 Task: Change the language on Google Flights to Marathi and then back to English (United States).
Action: Mouse moved to (433, 208)
Screenshot: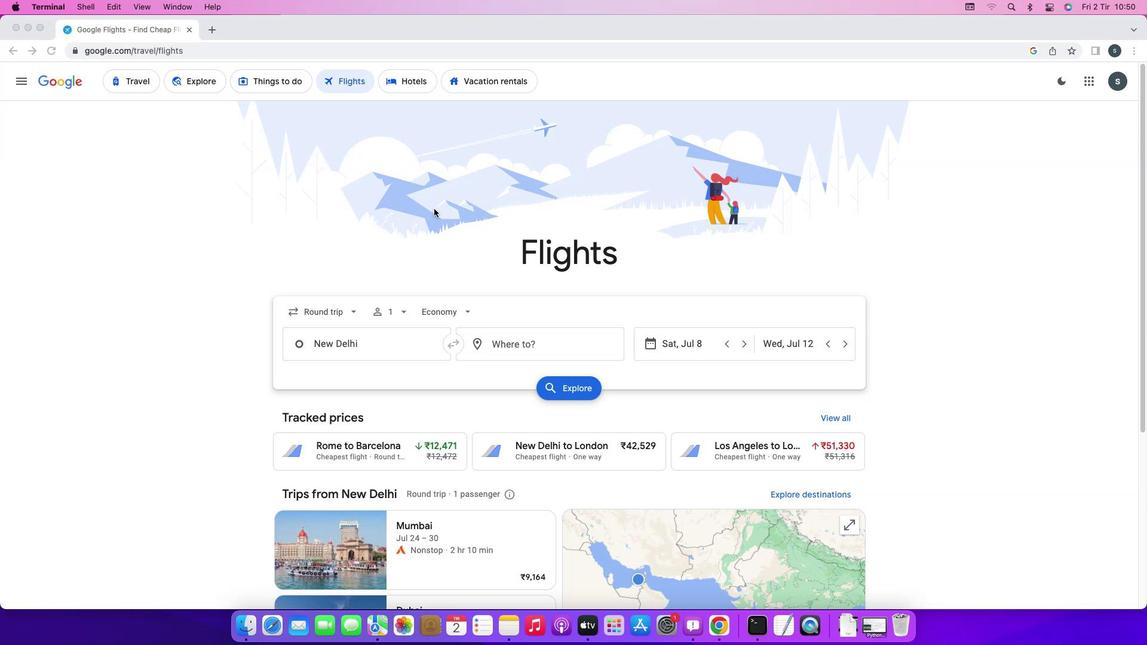
Action: Mouse pressed left at (433, 208)
Screenshot: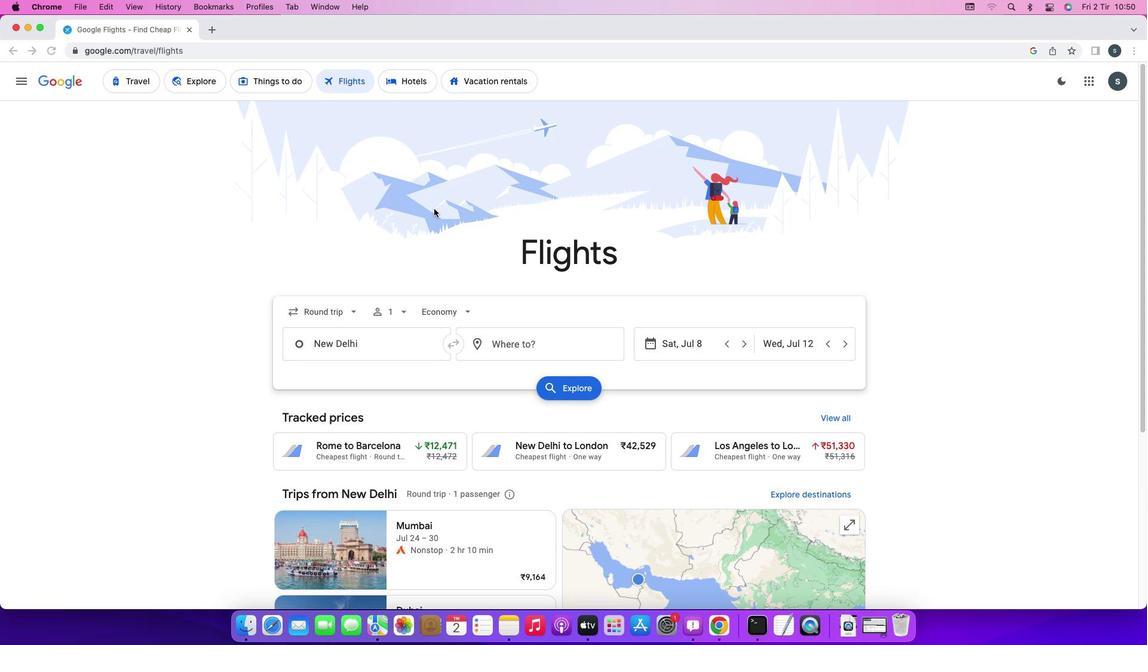 
Action: Mouse moved to (441, 269)
Screenshot: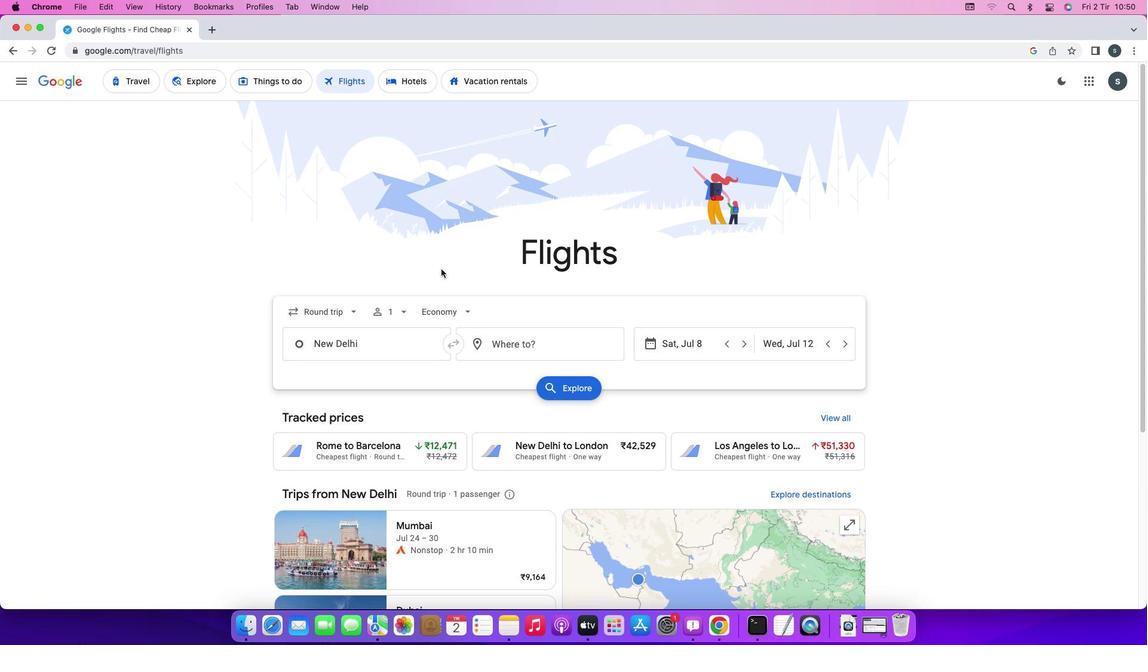 
Action: Mouse scrolled (441, 269) with delta (0, 0)
Screenshot: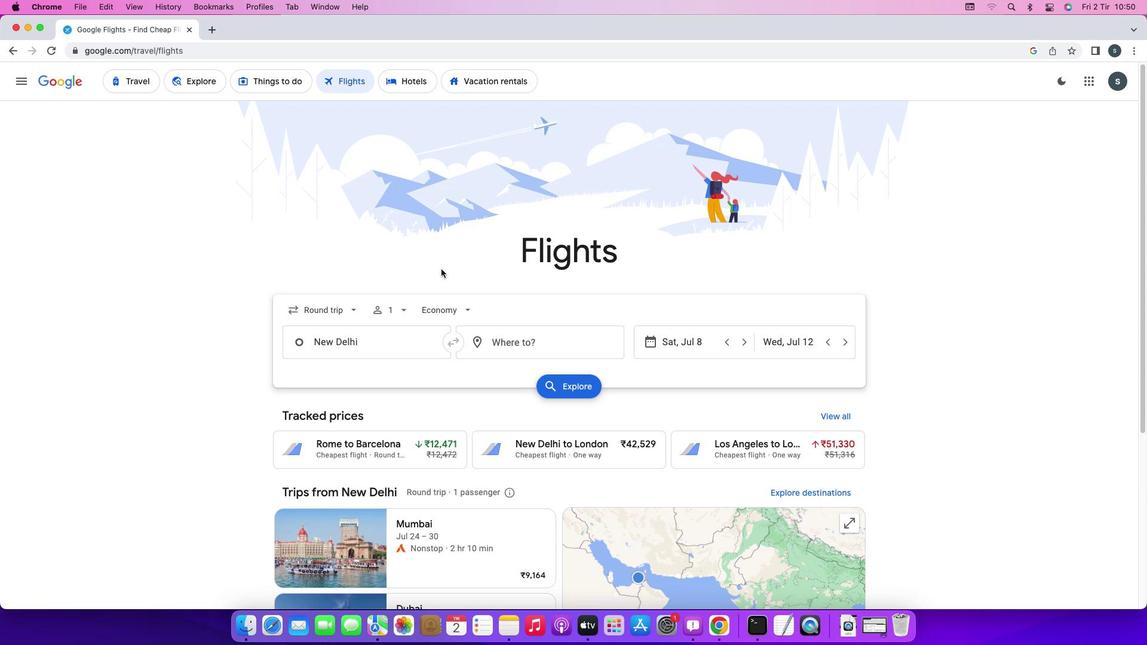 
Action: Mouse scrolled (441, 269) with delta (0, 0)
Screenshot: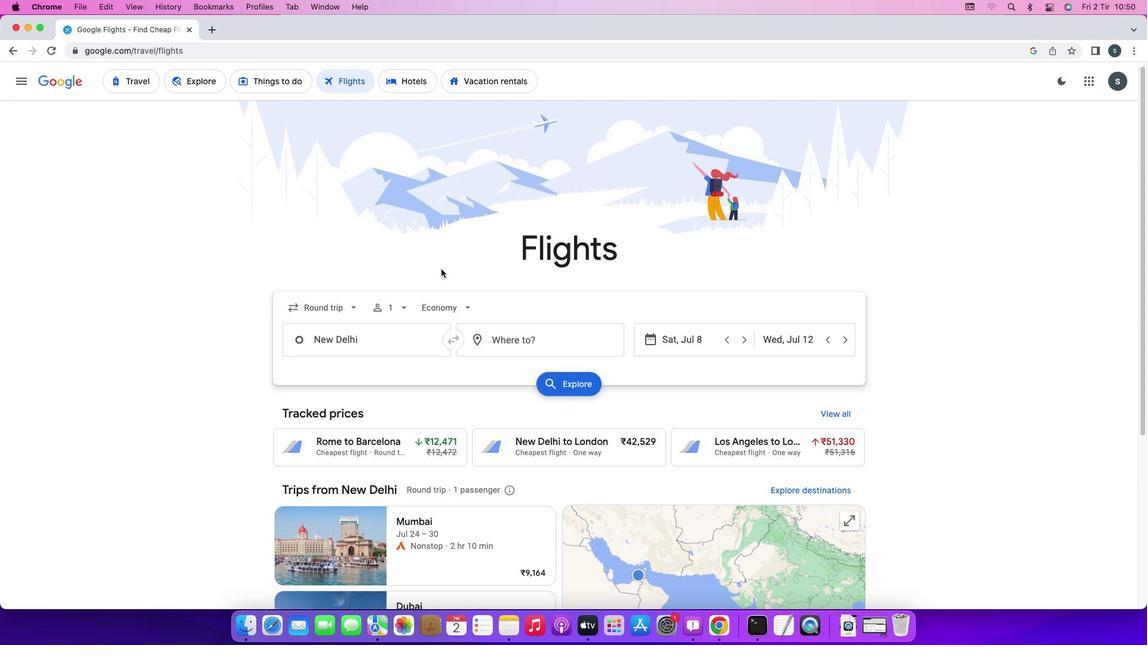
Action: Mouse scrolled (441, 269) with delta (0, -1)
Screenshot: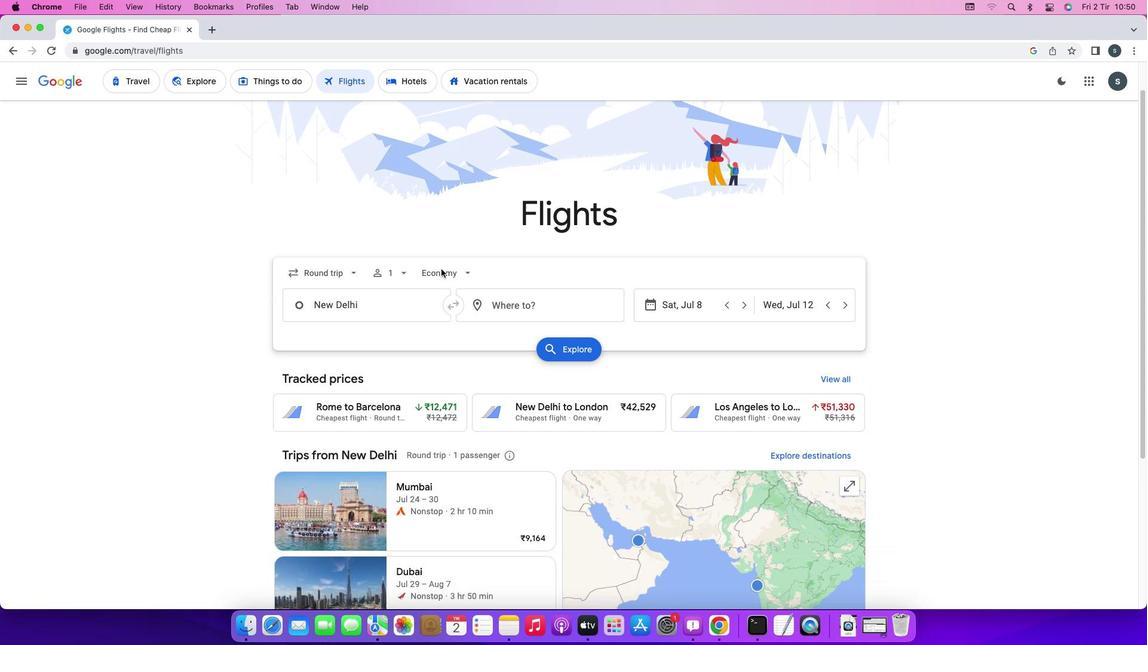 
Action: Mouse scrolled (441, 269) with delta (0, -2)
Screenshot: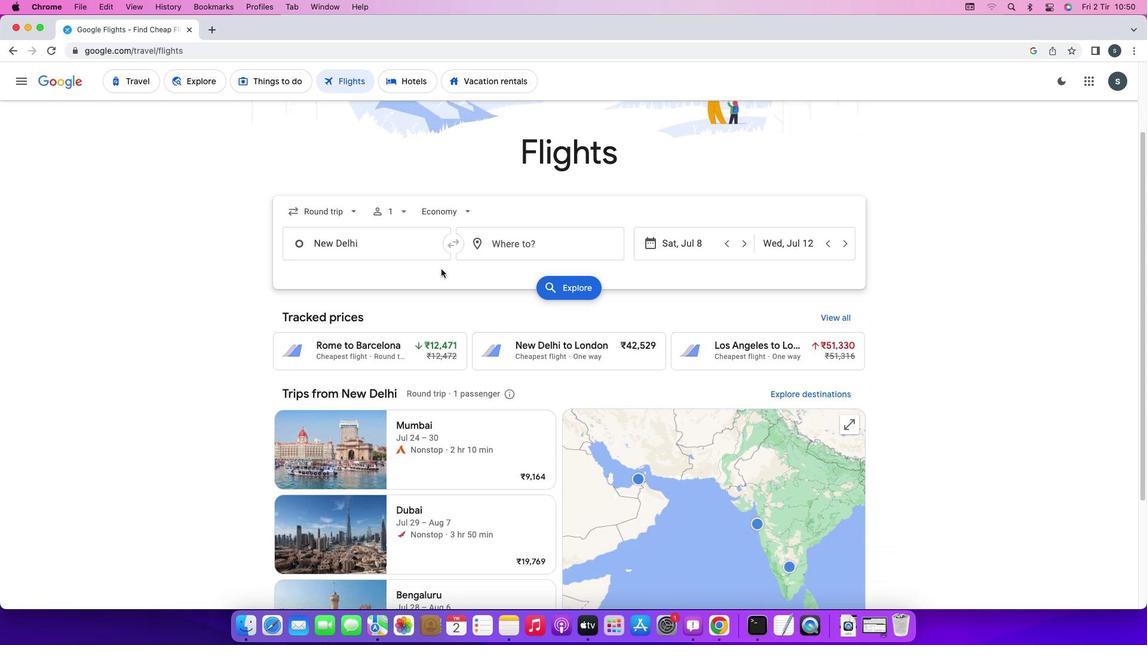 
Action: Mouse scrolled (441, 269) with delta (0, 0)
Screenshot: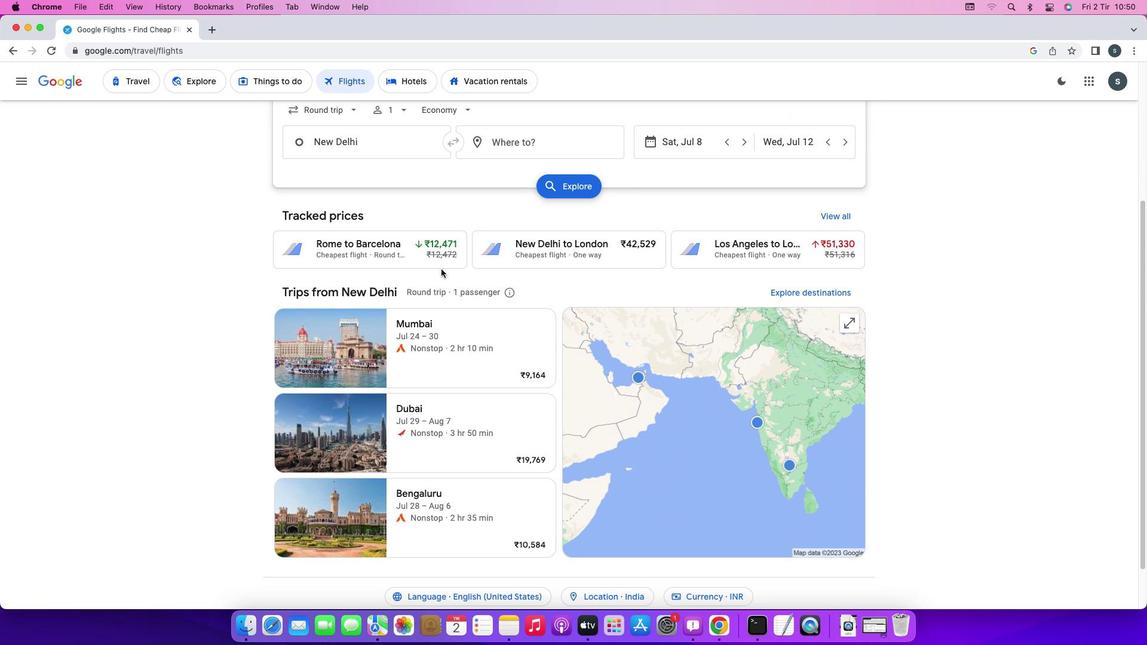 
Action: Mouse scrolled (441, 269) with delta (0, 0)
Screenshot: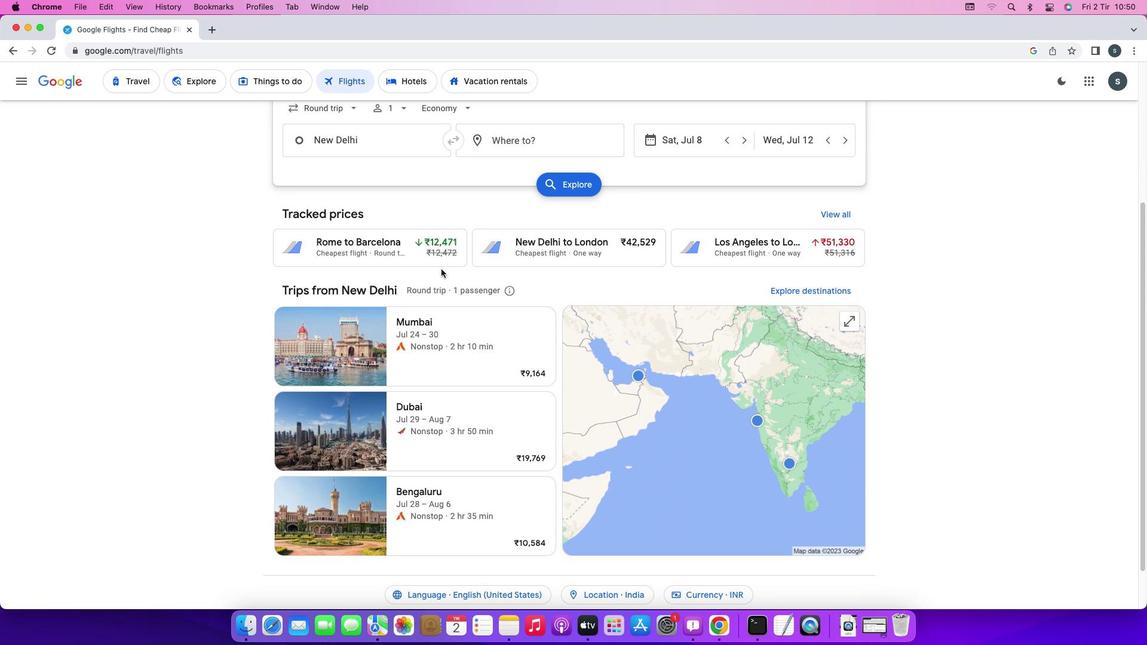 
Action: Mouse scrolled (441, 269) with delta (0, -1)
Screenshot: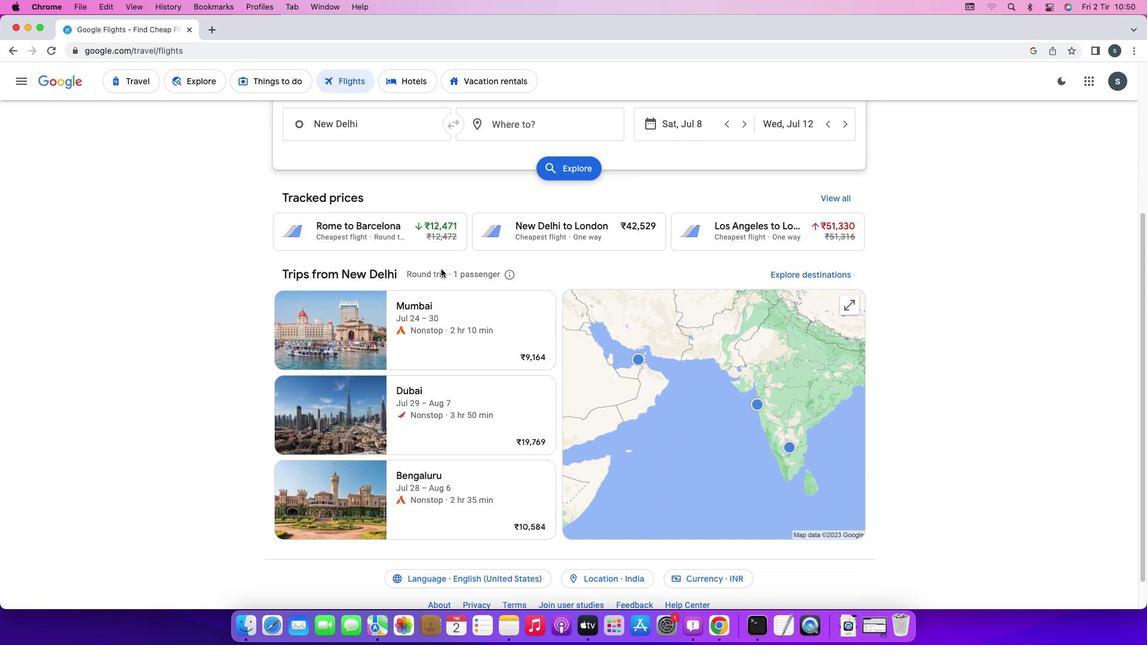 
Action: Mouse scrolled (441, 269) with delta (0, -1)
Screenshot: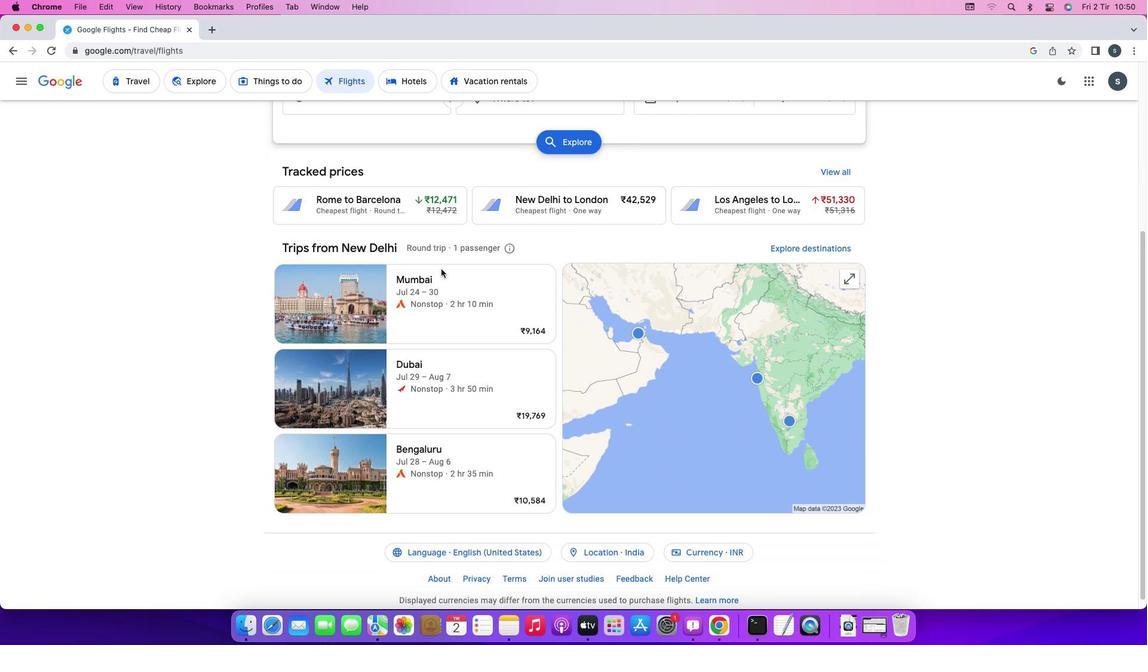 
Action: Mouse moved to (439, 542)
Screenshot: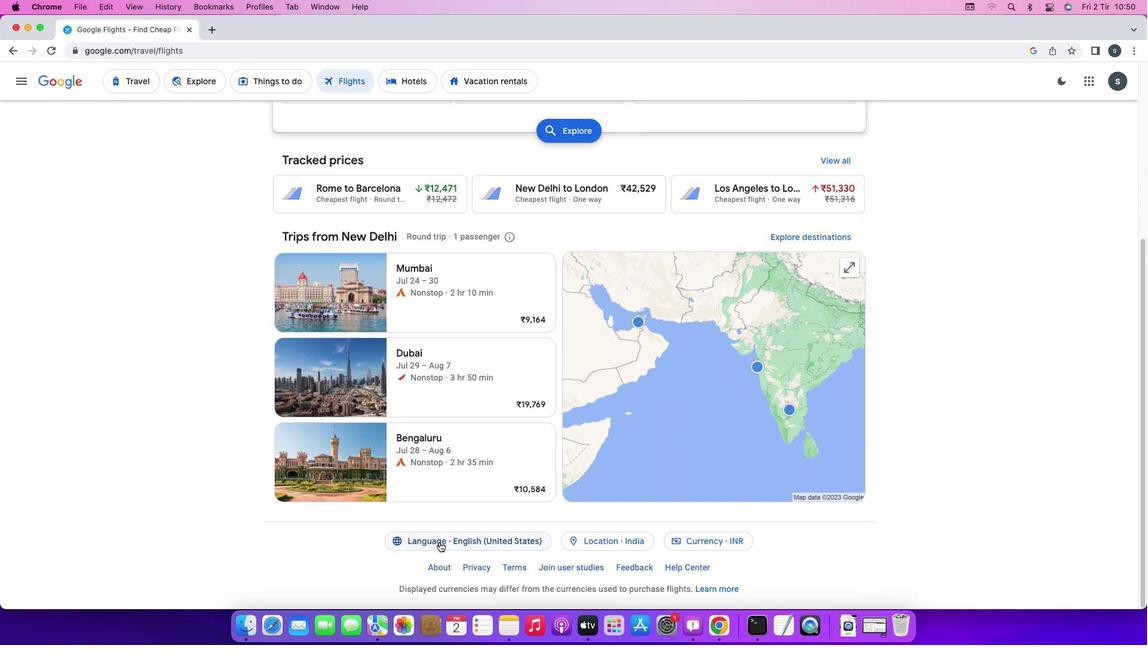 
Action: Mouse pressed left at (439, 542)
Screenshot: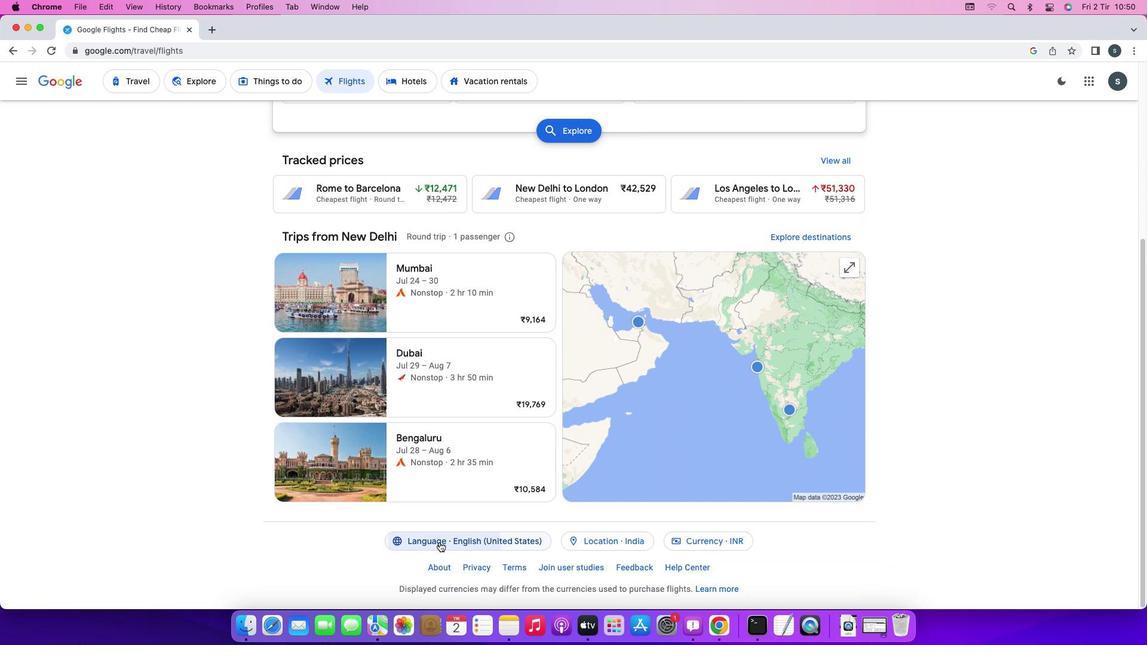 
Action: Mouse moved to (572, 401)
Screenshot: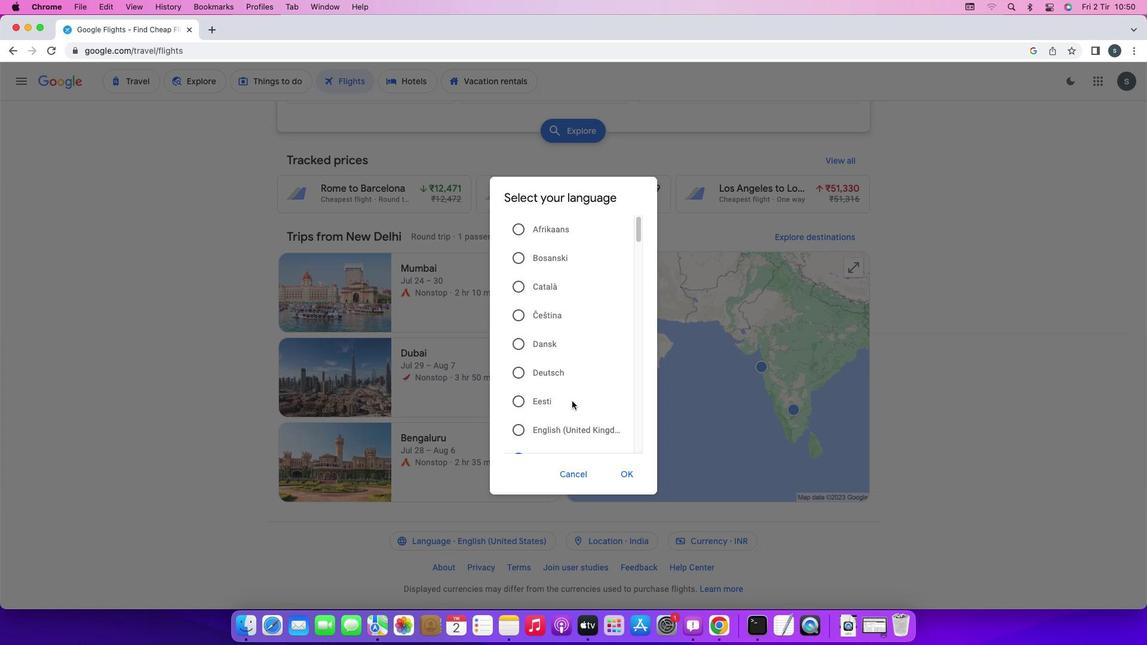 
Action: Mouse scrolled (572, 401) with delta (0, 0)
Screenshot: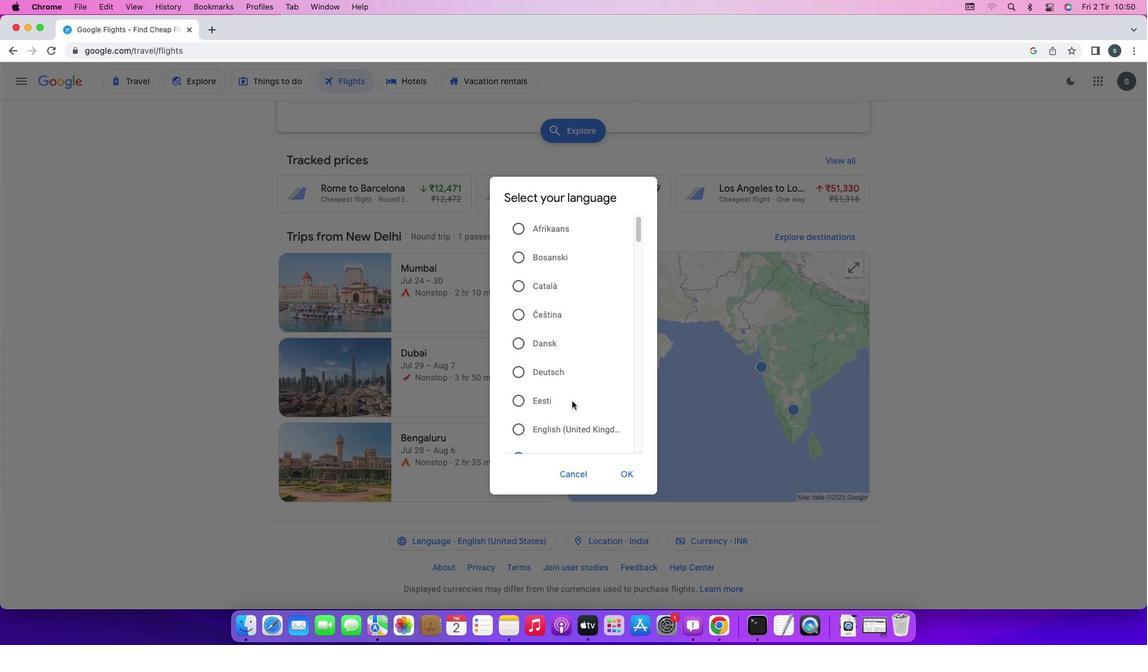 
Action: Mouse scrolled (572, 401) with delta (0, 0)
Screenshot: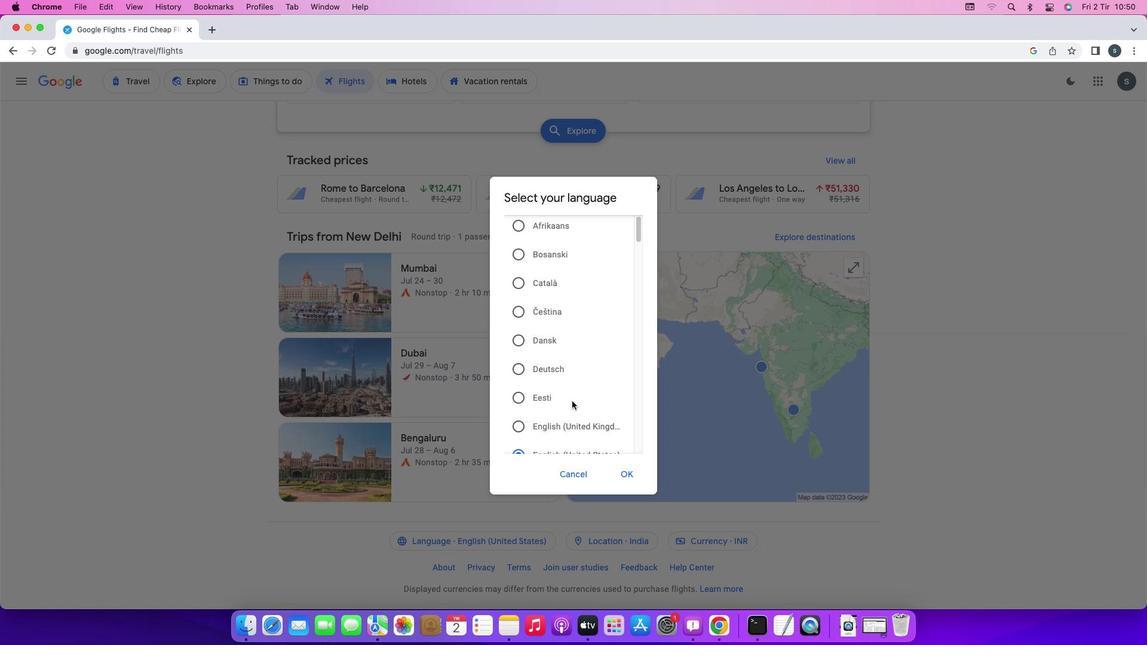 
Action: Mouse scrolled (572, 401) with delta (0, -1)
Screenshot: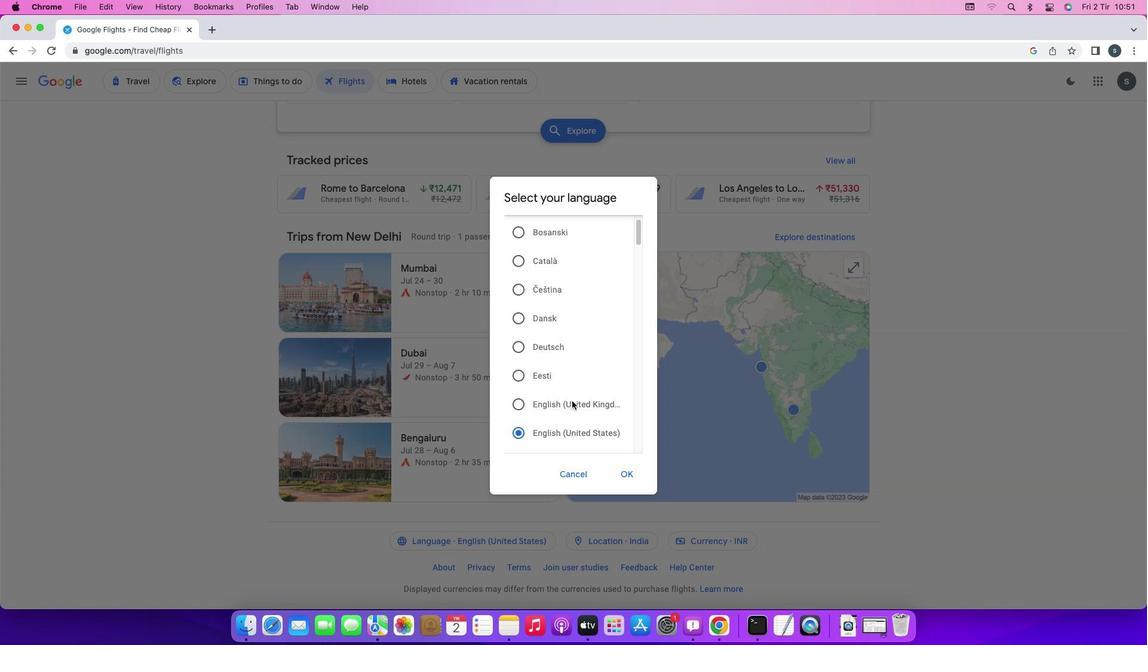 
Action: Mouse scrolled (572, 401) with delta (0, -1)
Screenshot: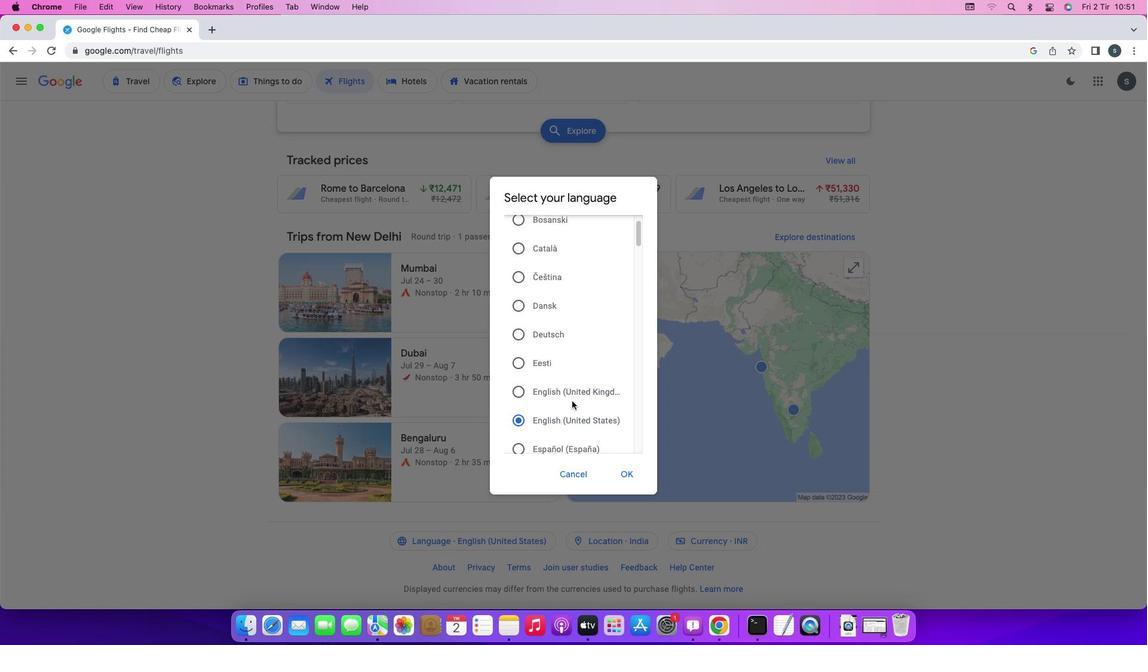 
Action: Mouse scrolled (572, 401) with delta (0, 0)
Screenshot: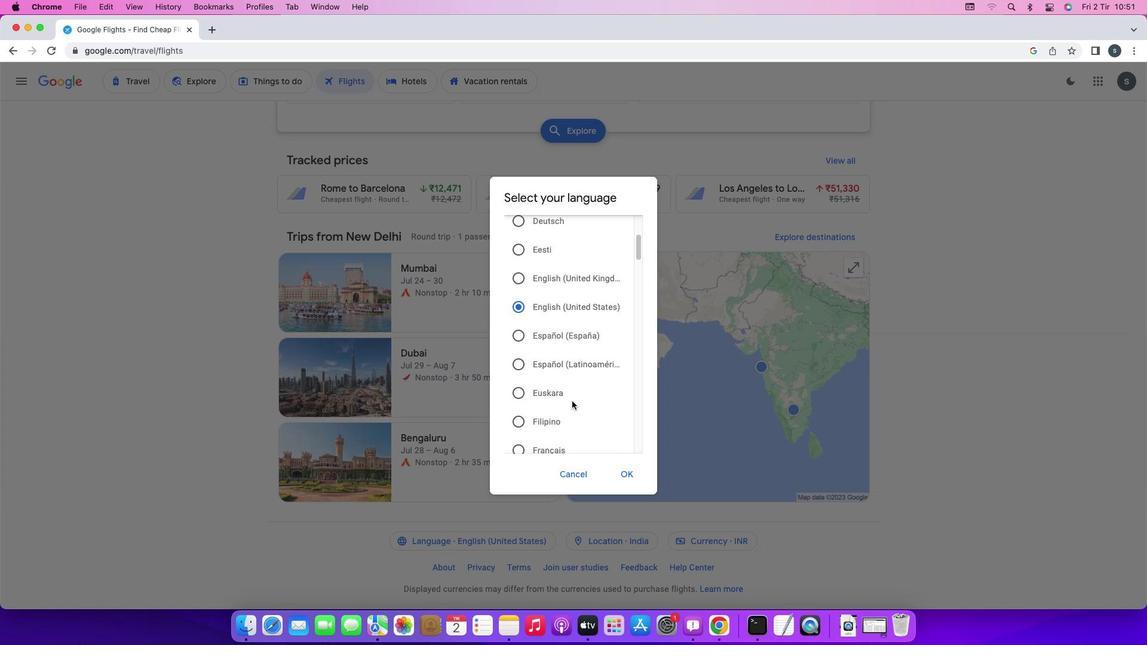 
Action: Mouse scrolled (572, 401) with delta (0, 0)
Screenshot: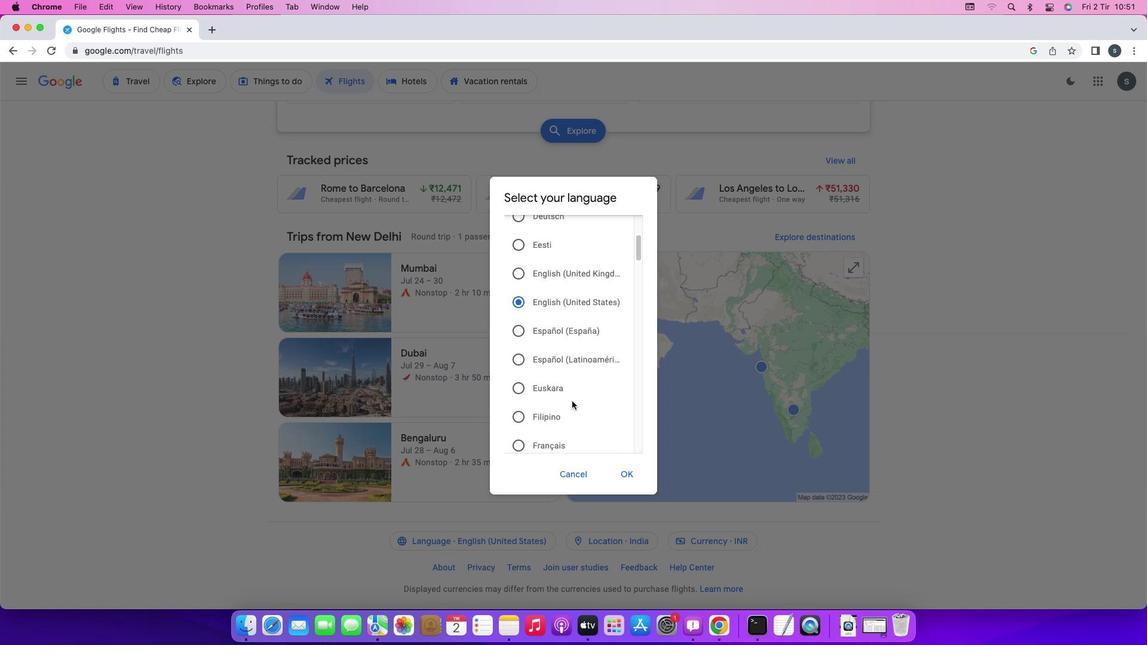 
Action: Mouse scrolled (572, 401) with delta (0, -1)
Screenshot: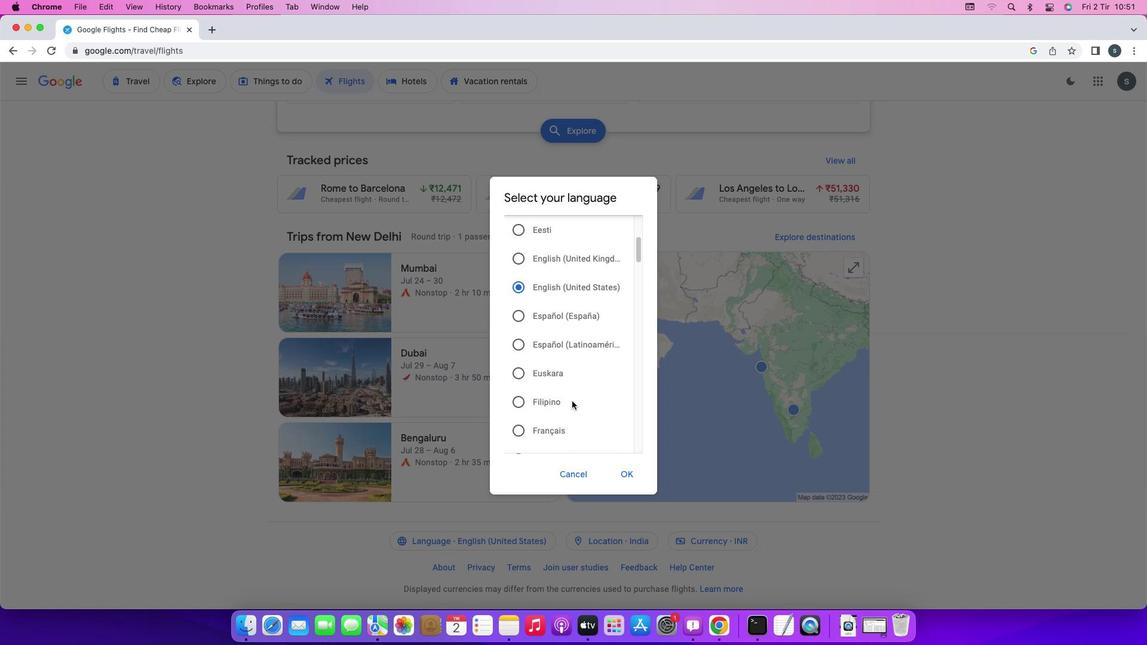 
Action: Mouse scrolled (572, 401) with delta (0, 0)
Screenshot: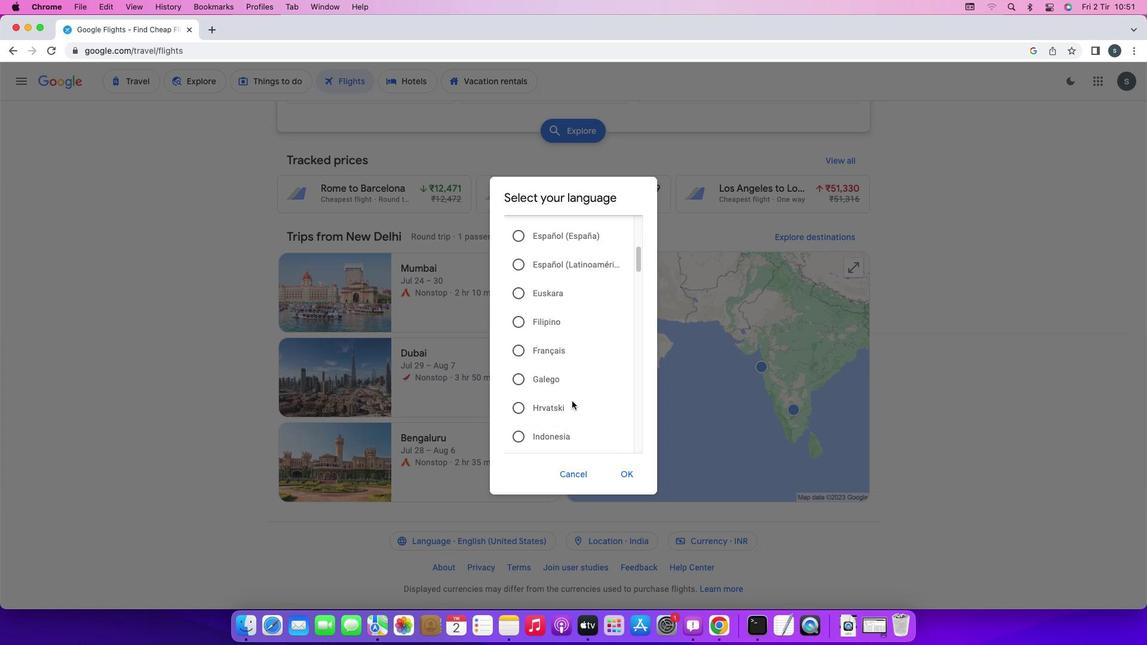 
Action: Mouse scrolled (572, 401) with delta (0, 0)
Screenshot: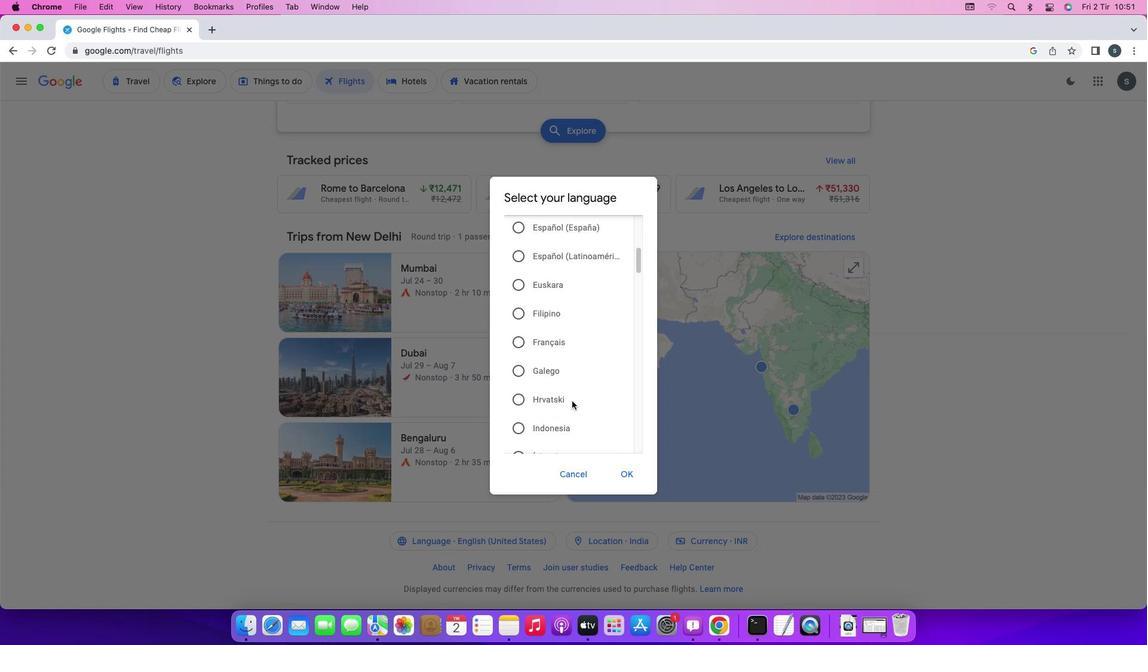 
Action: Mouse scrolled (572, 401) with delta (0, -1)
Screenshot: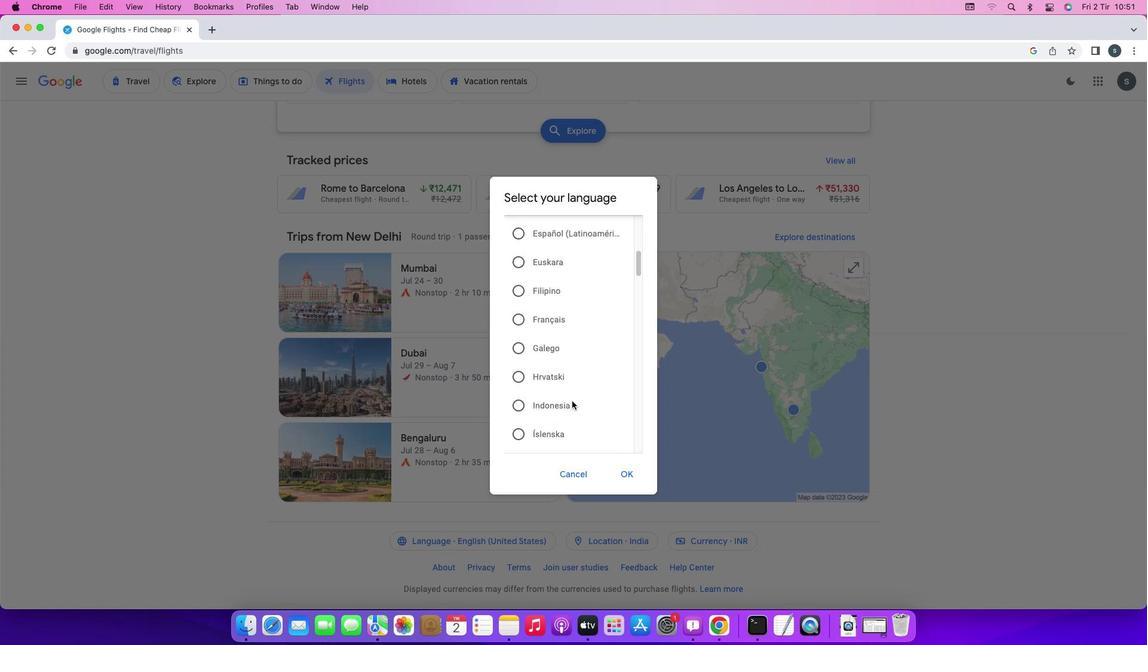 
Action: Mouse scrolled (572, 401) with delta (0, -2)
Screenshot: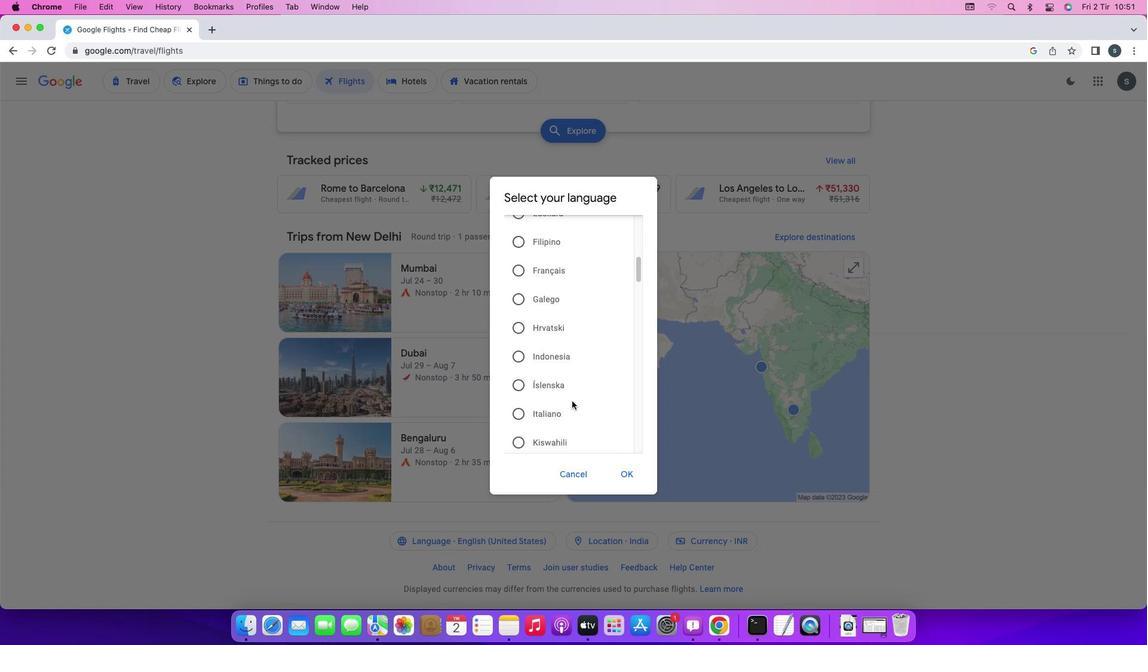 
Action: Mouse scrolled (572, 401) with delta (0, 0)
Screenshot: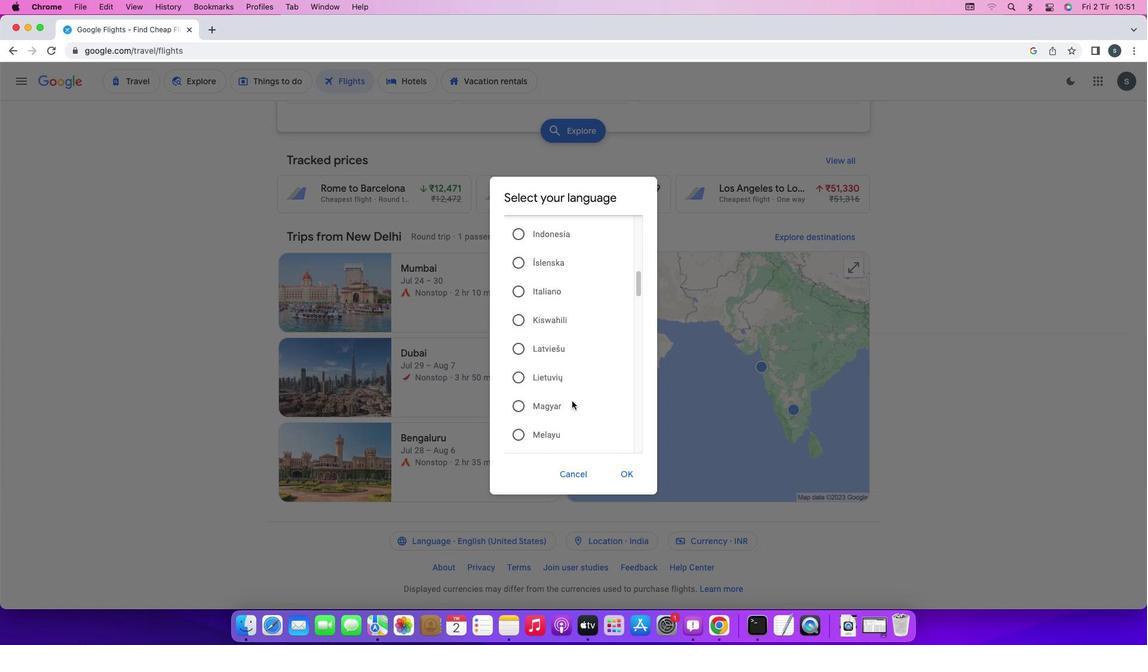 
Action: Mouse scrolled (572, 401) with delta (0, 0)
Screenshot: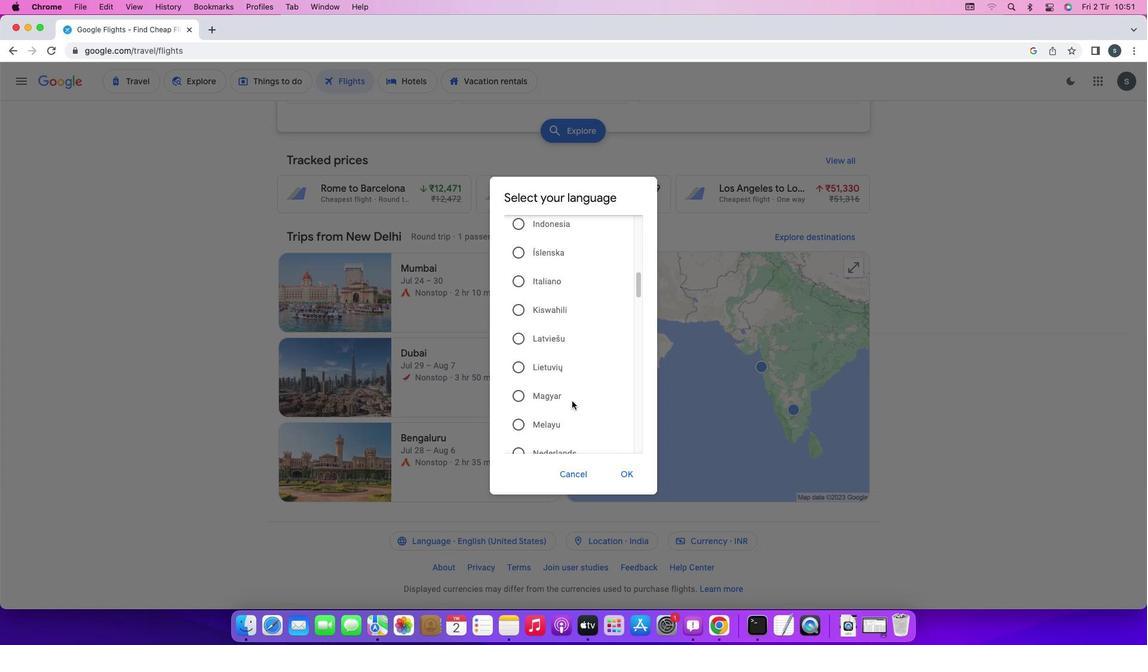 
Action: Mouse scrolled (572, 401) with delta (0, -1)
Screenshot: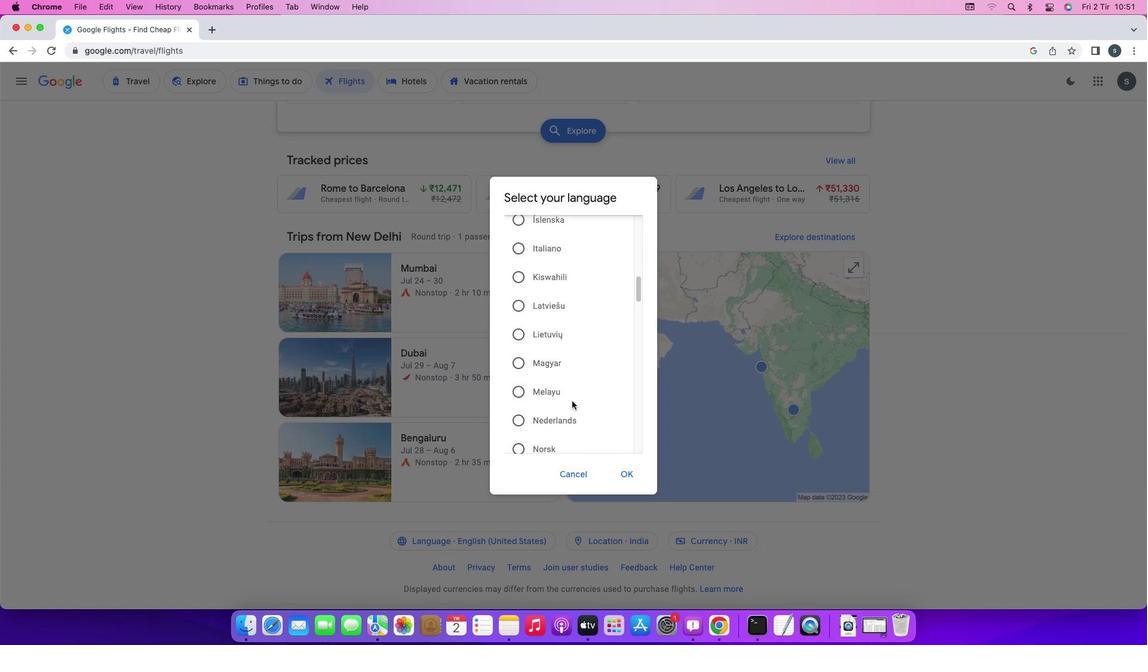 
Action: Mouse scrolled (572, 401) with delta (0, -2)
Screenshot: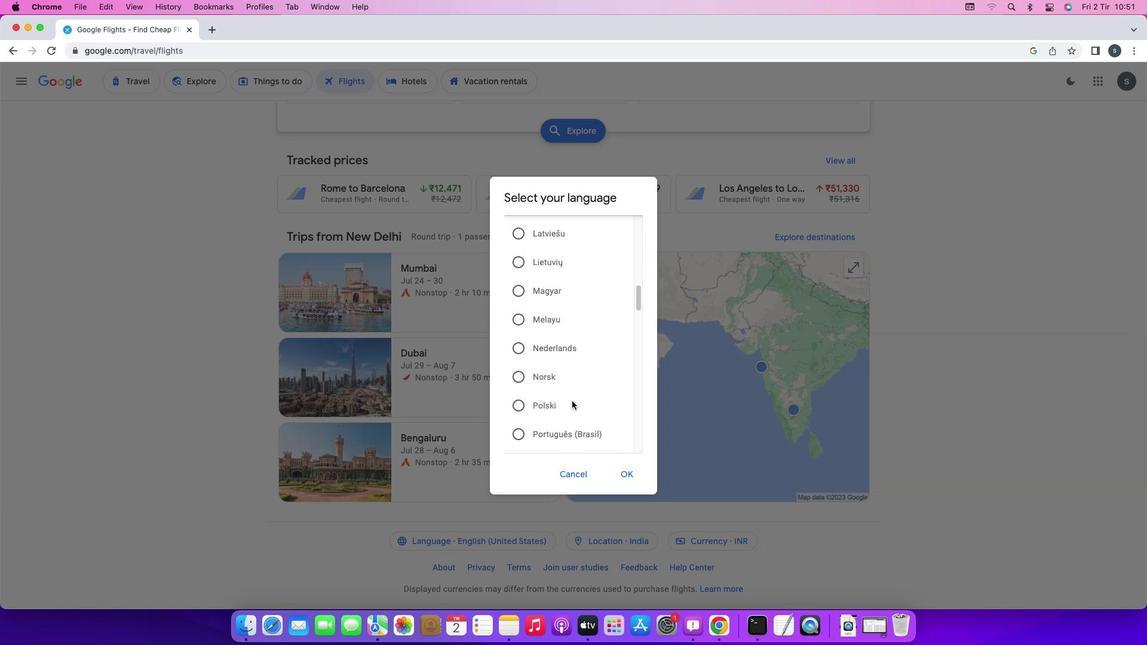 
Action: Mouse scrolled (572, 401) with delta (0, 0)
Screenshot: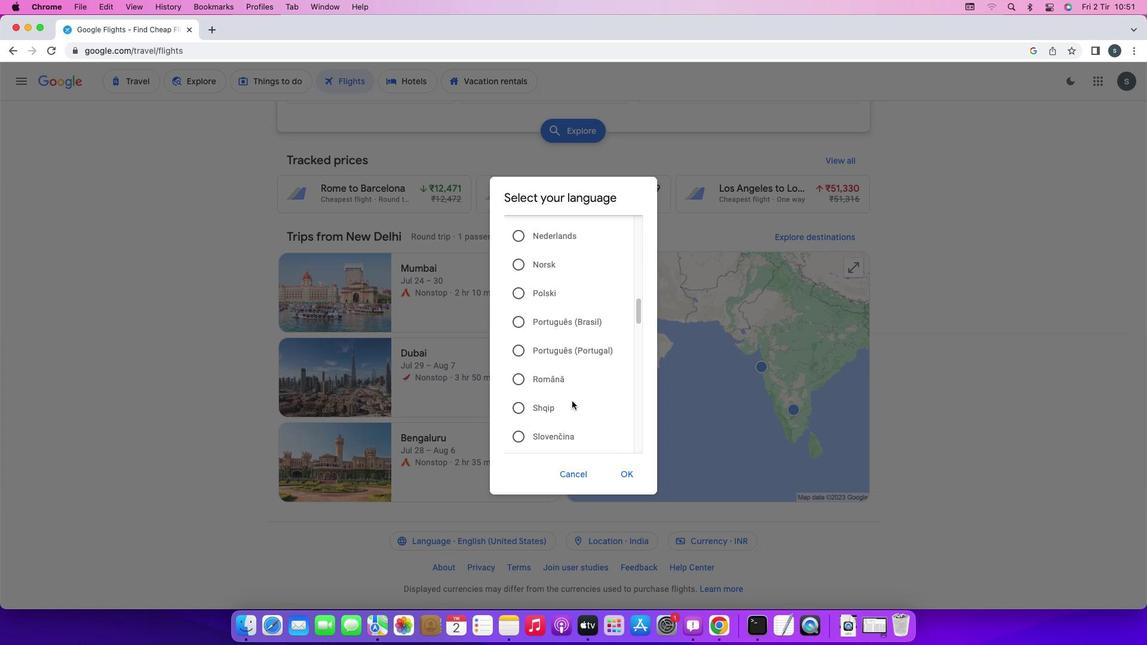 
Action: Mouse scrolled (572, 401) with delta (0, 0)
Screenshot: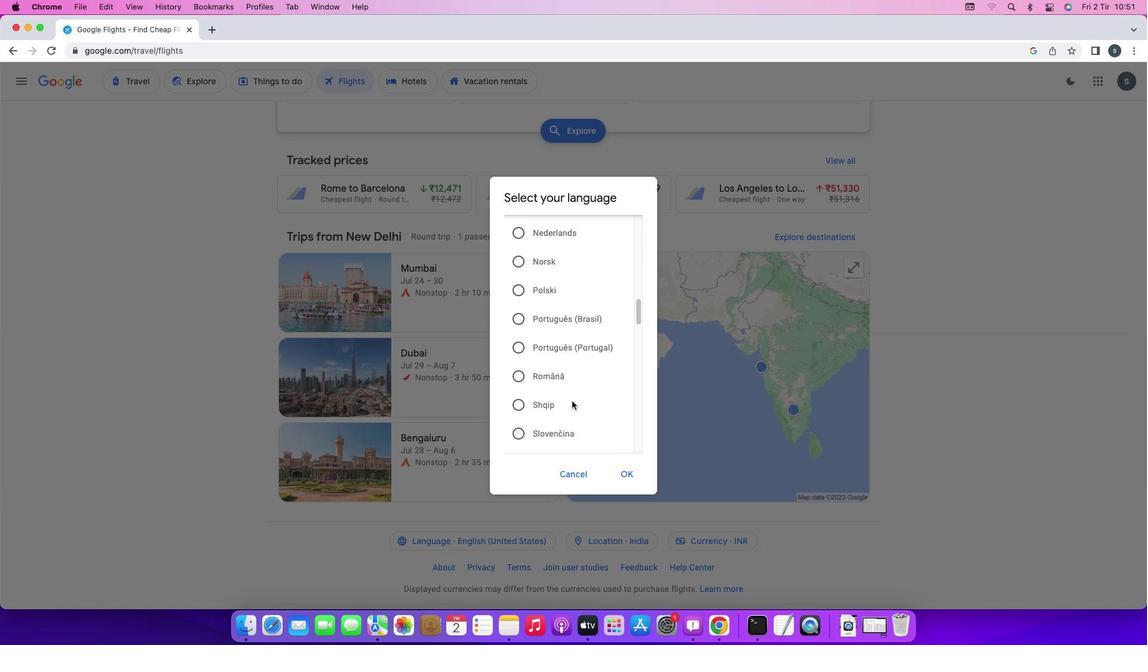 
Action: Mouse scrolled (572, 401) with delta (0, -1)
Screenshot: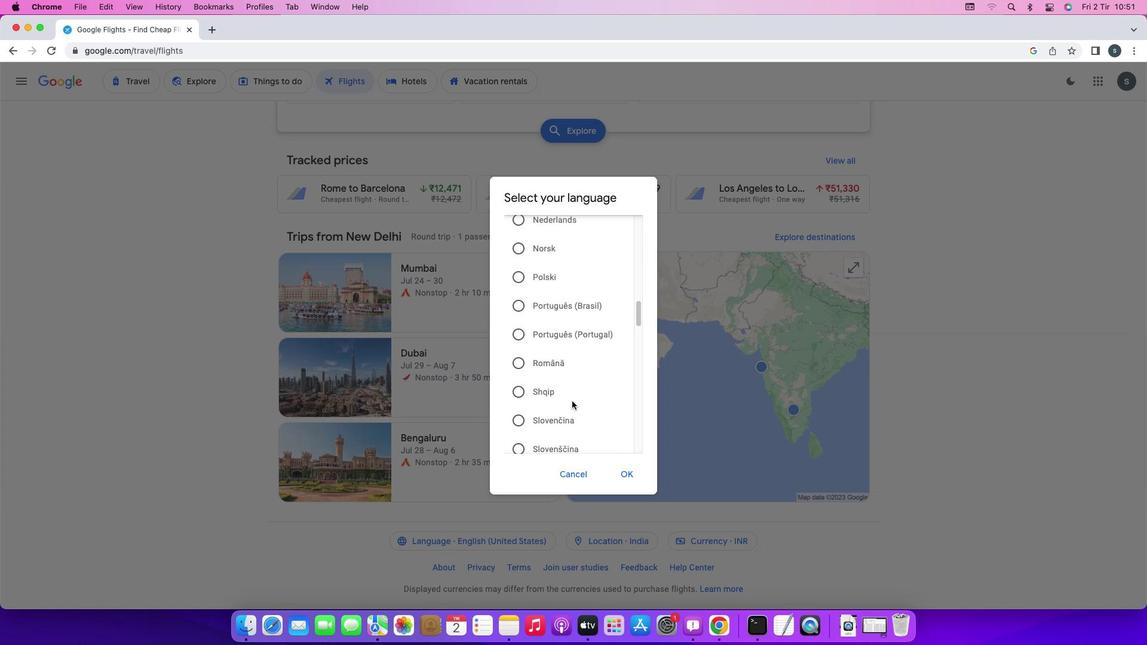 
Action: Mouse scrolled (572, 401) with delta (0, 0)
Screenshot: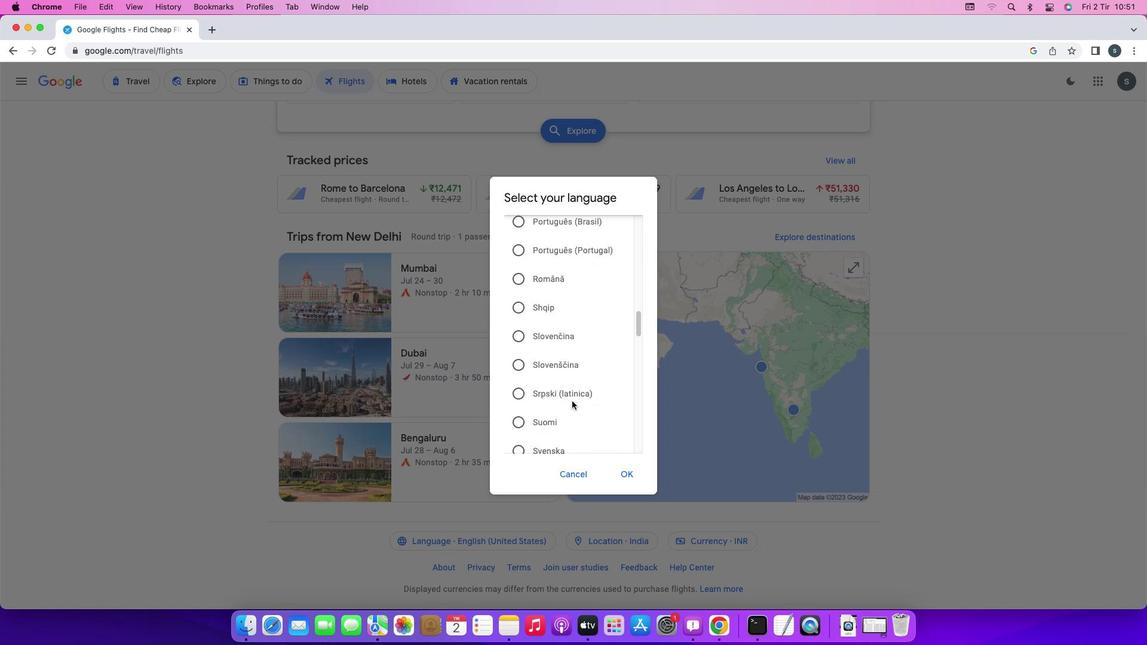 
Action: Mouse scrolled (572, 401) with delta (0, 0)
Screenshot: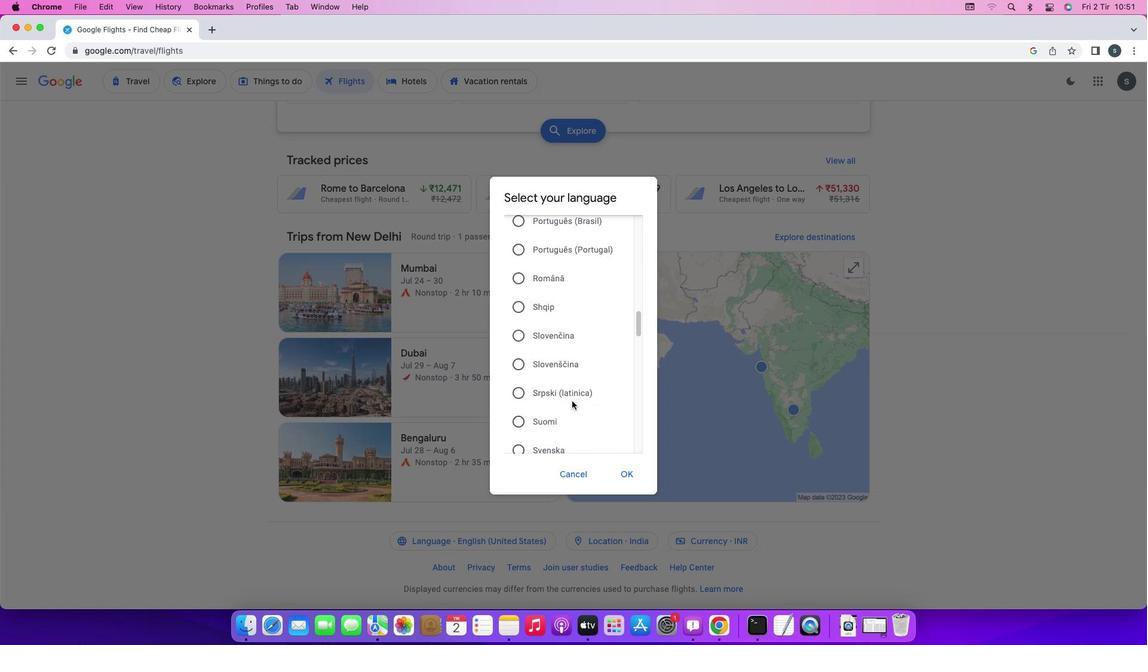 
Action: Mouse scrolled (572, 401) with delta (0, 0)
Screenshot: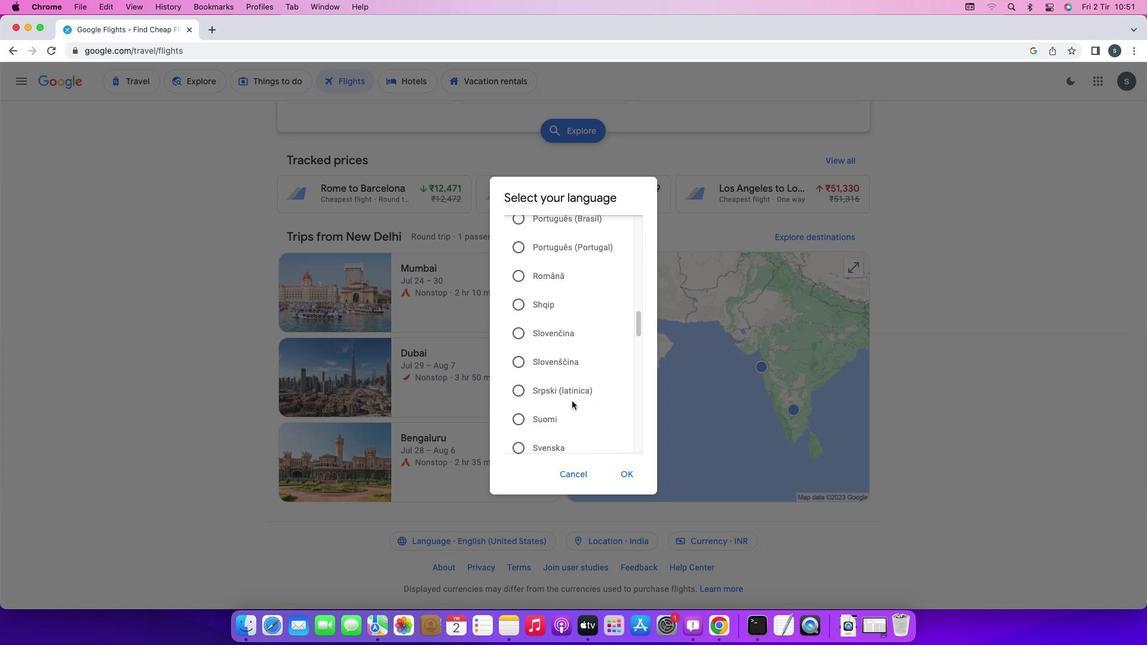 
Action: Mouse scrolled (572, 401) with delta (0, 0)
Screenshot: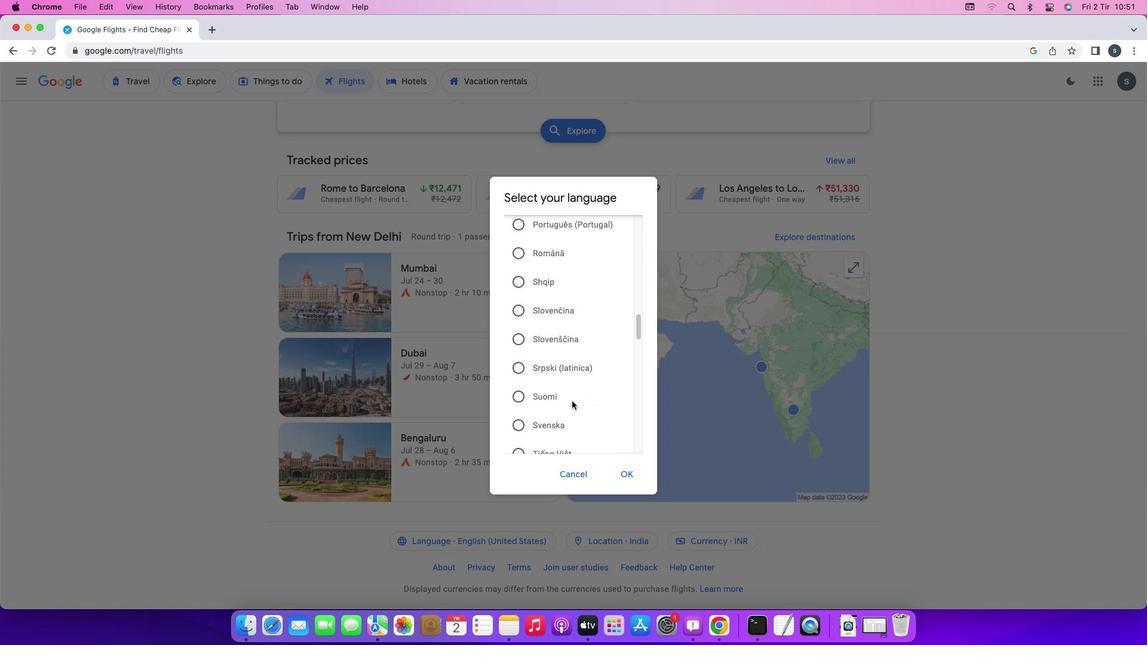 
Action: Mouse scrolled (572, 401) with delta (0, -1)
Screenshot: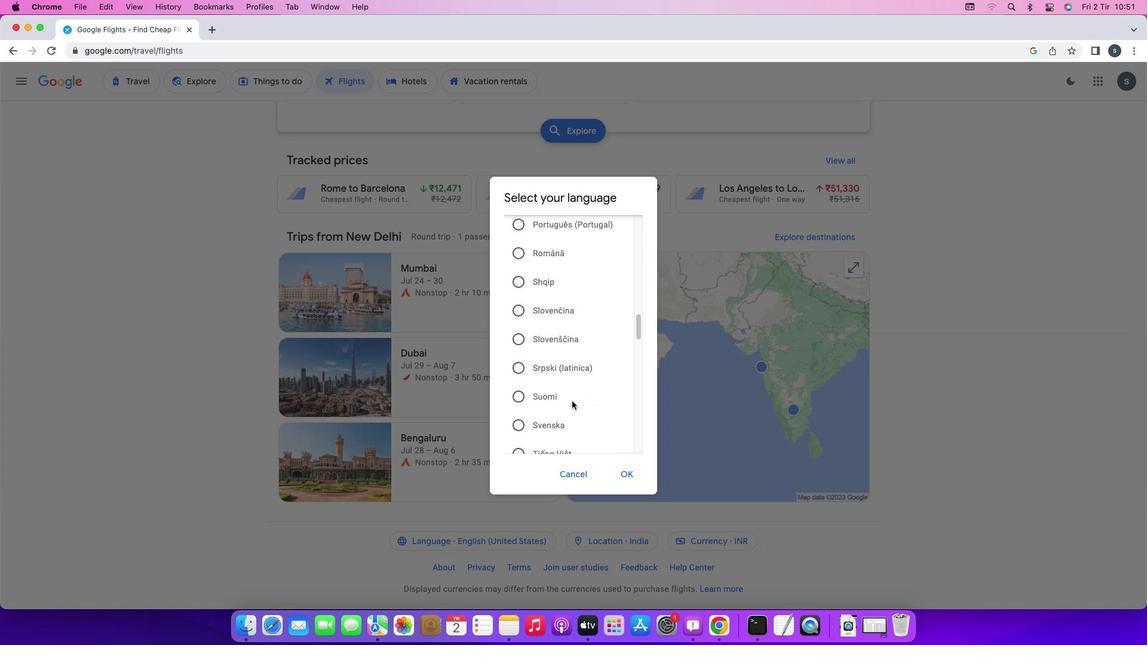 
Action: Mouse scrolled (572, 401) with delta (0, -2)
Screenshot: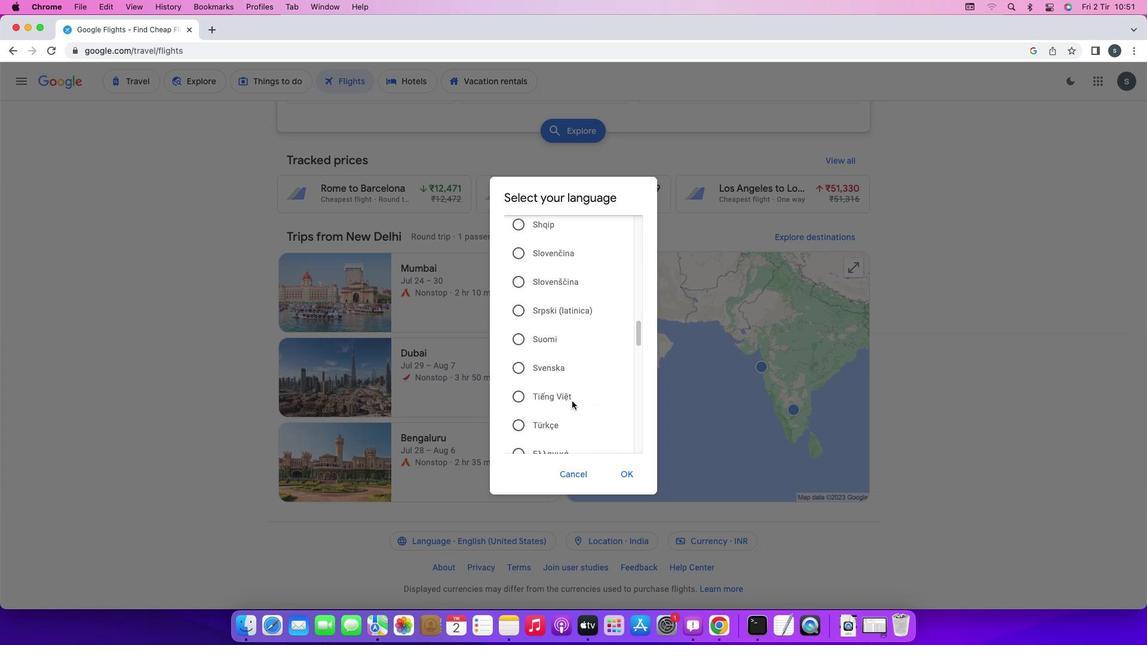 
Action: Mouse scrolled (572, 401) with delta (0, 0)
Screenshot: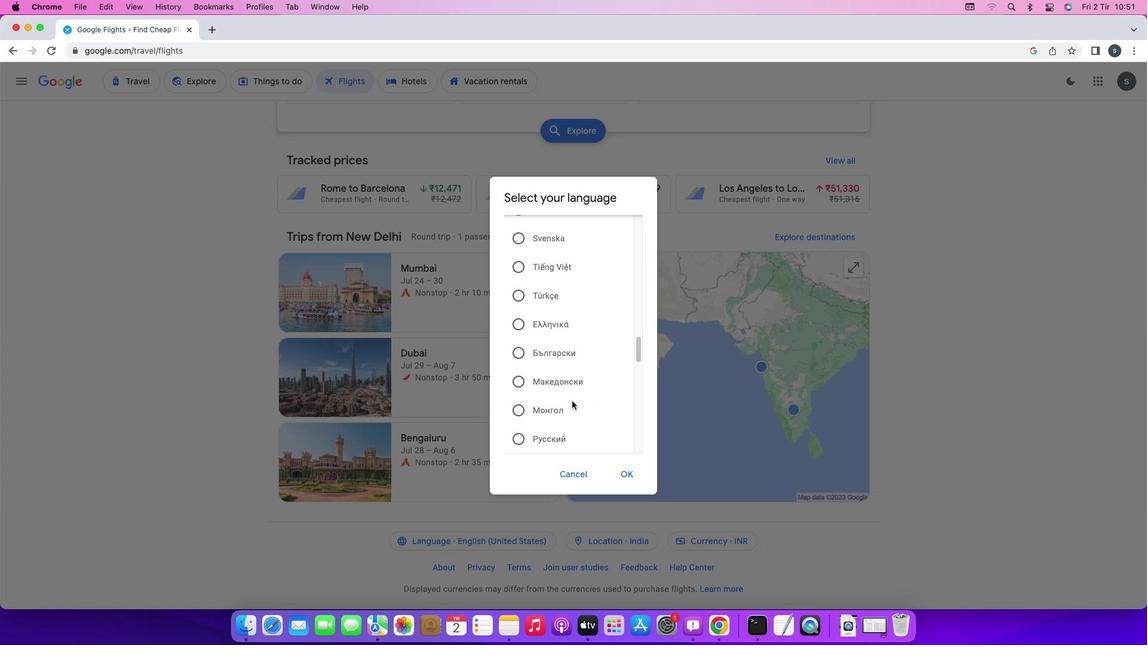
Action: Mouse scrolled (572, 401) with delta (0, 0)
Screenshot: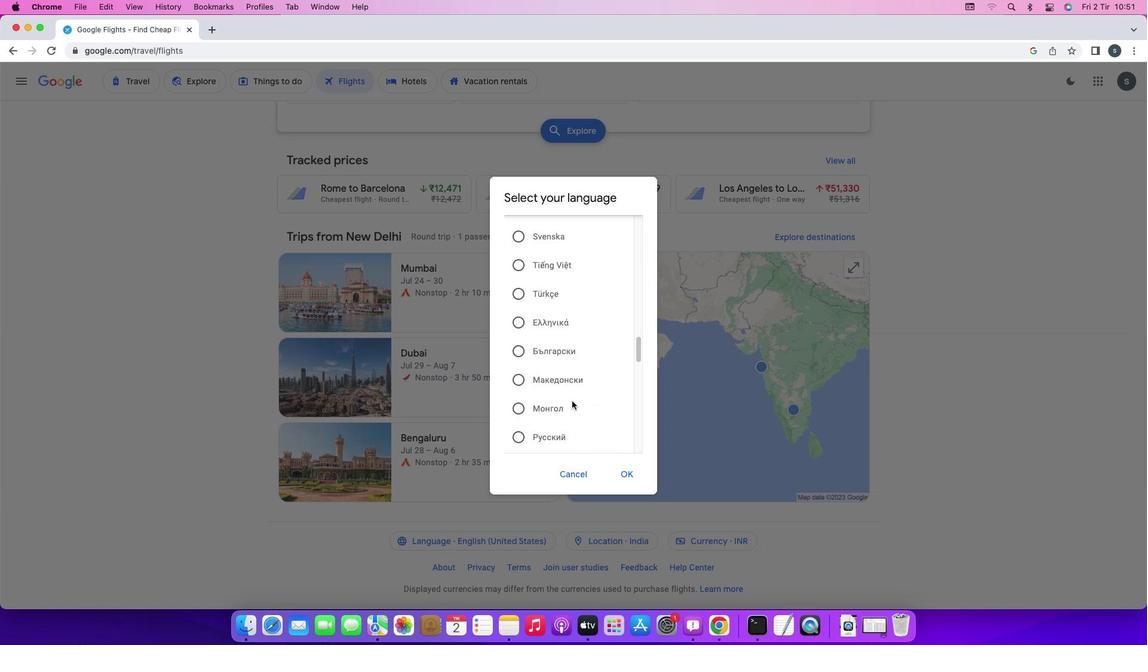 
Action: Mouse scrolled (572, 401) with delta (0, -1)
Screenshot: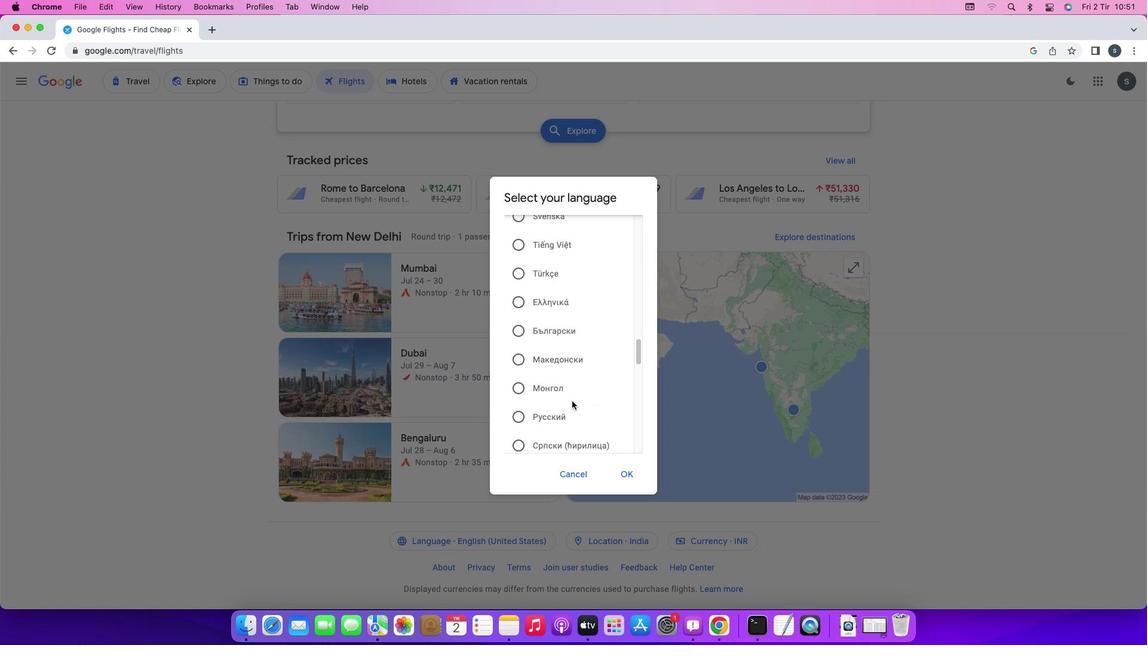 
Action: Mouse scrolled (572, 401) with delta (0, -2)
Screenshot: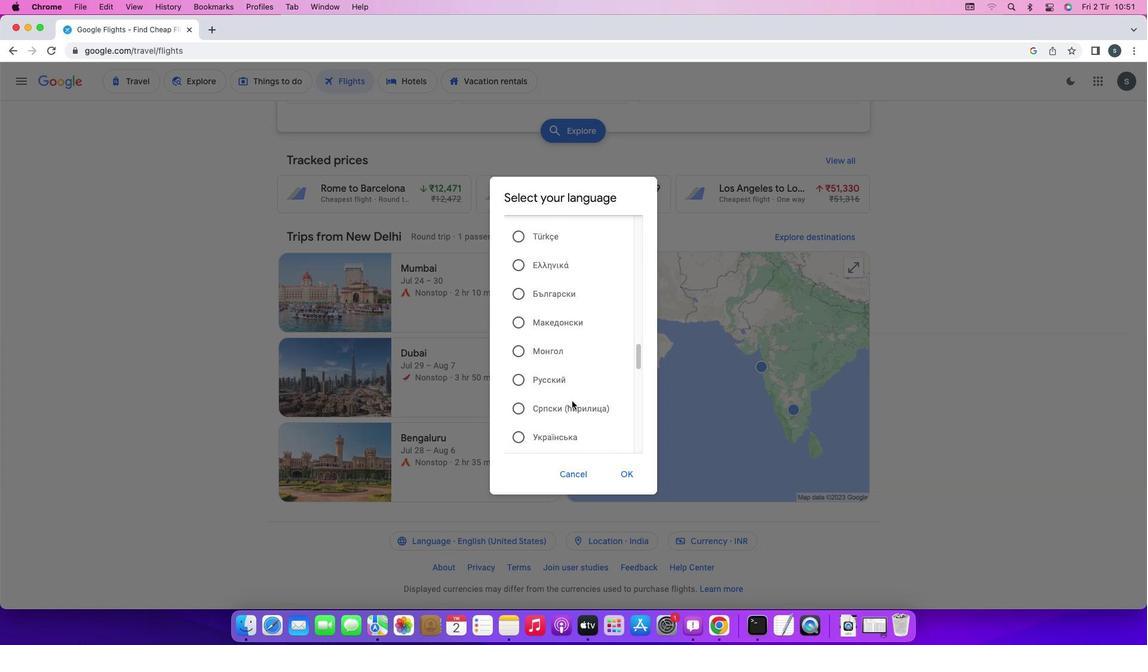 
Action: Mouse scrolled (572, 401) with delta (0, 0)
Screenshot: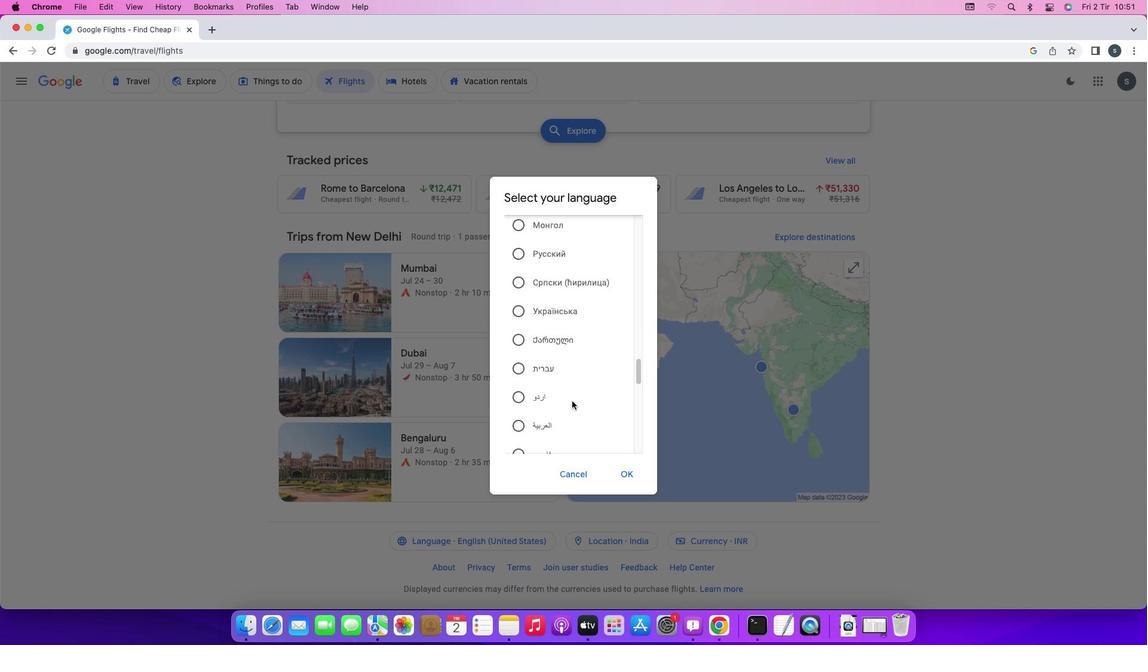 
Action: Mouse scrolled (572, 401) with delta (0, 0)
Screenshot: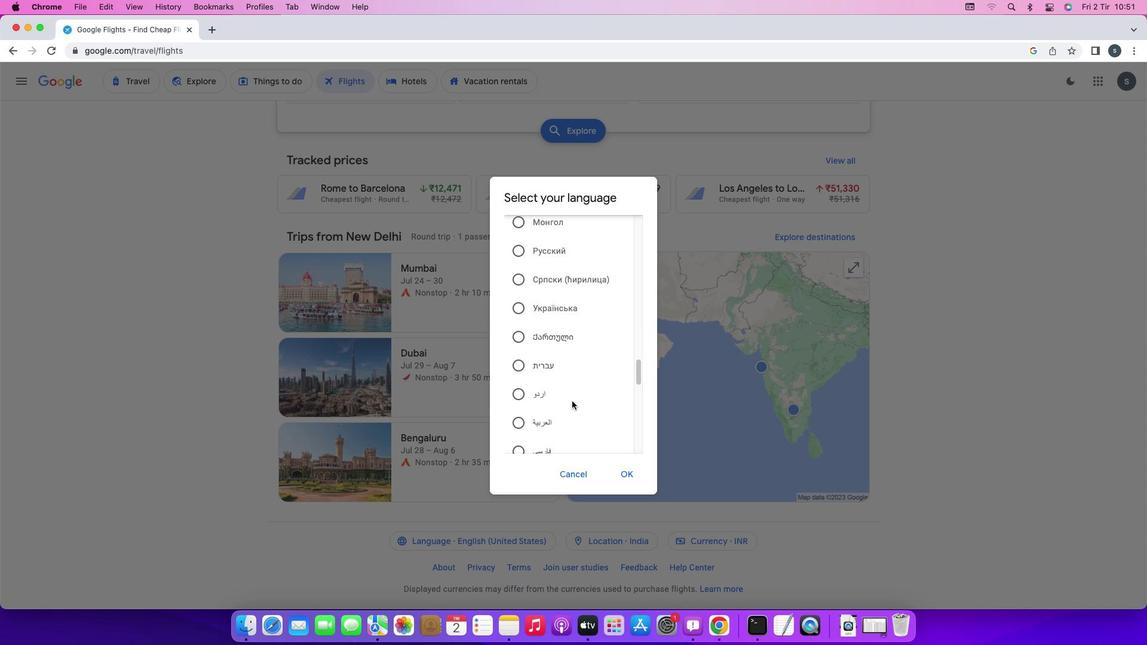 
Action: Mouse scrolled (572, 401) with delta (0, -1)
Screenshot: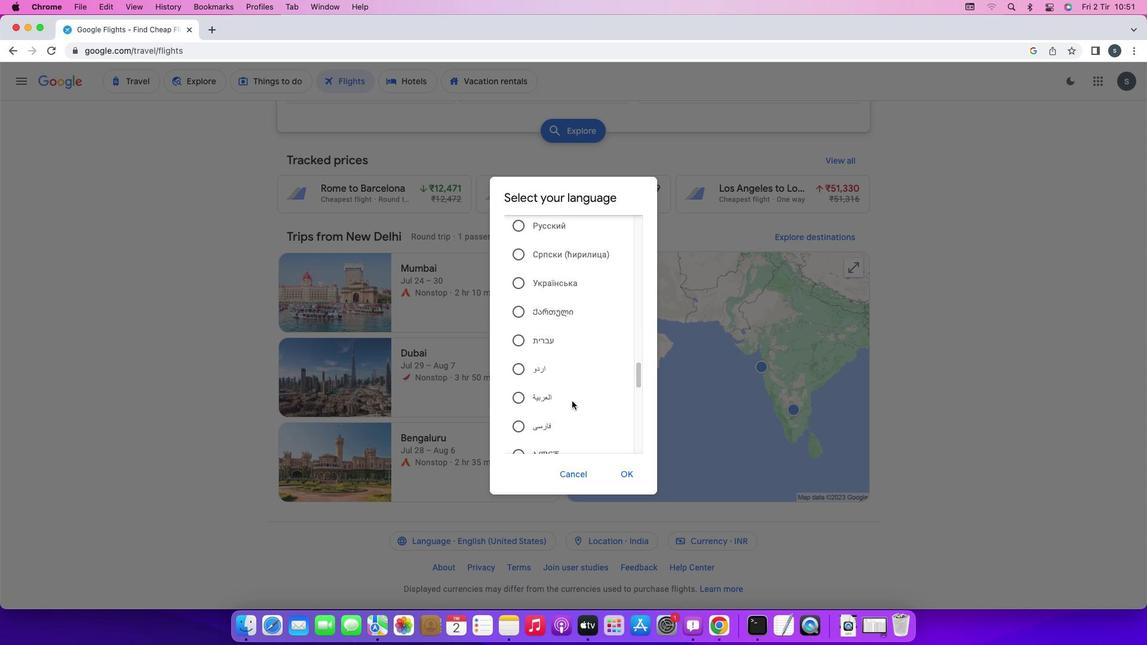 
Action: Mouse scrolled (572, 401) with delta (0, 0)
Screenshot: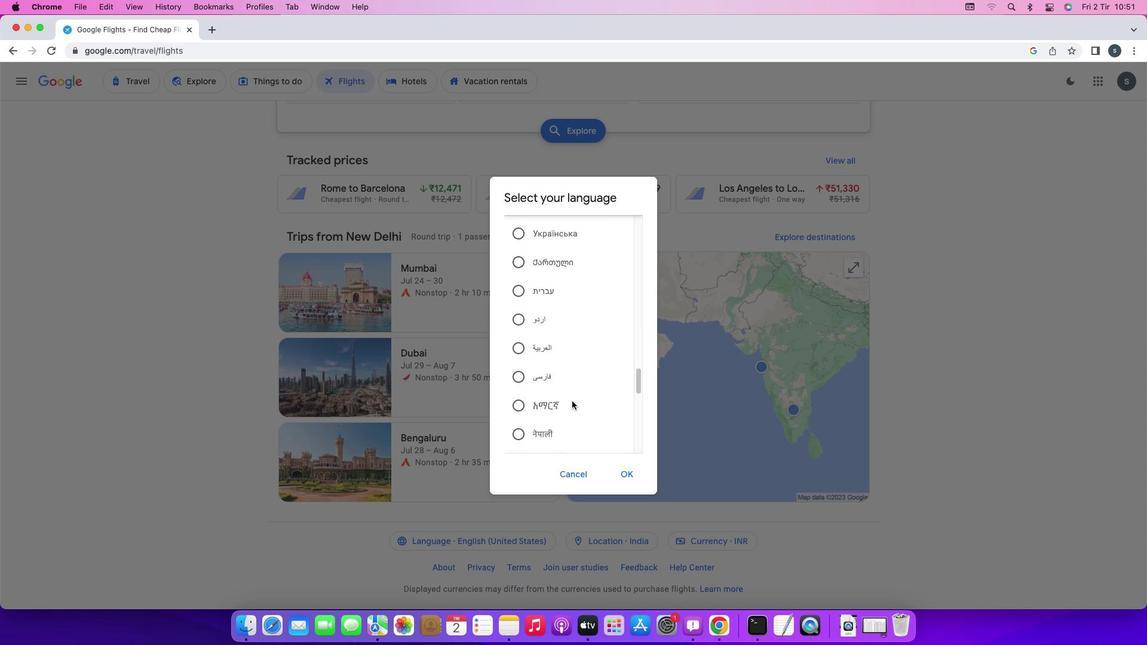 
Action: Mouse scrolled (572, 401) with delta (0, 0)
Screenshot: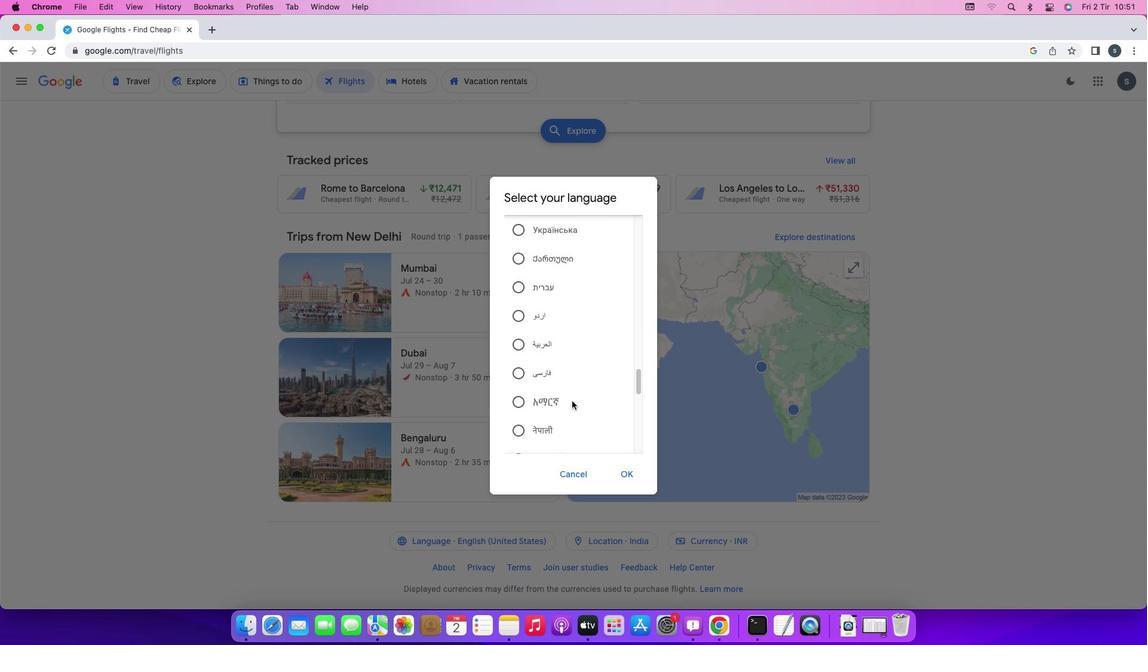 
Action: Mouse scrolled (572, 401) with delta (0, 0)
Screenshot: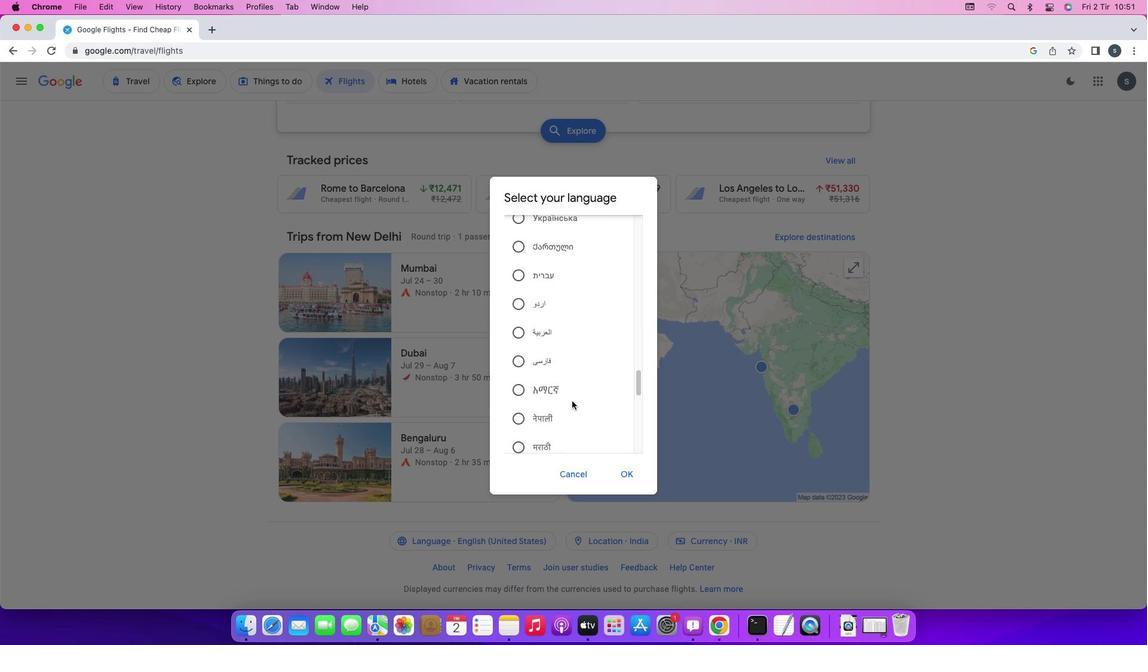 
Action: Mouse scrolled (572, 401) with delta (0, -1)
Screenshot: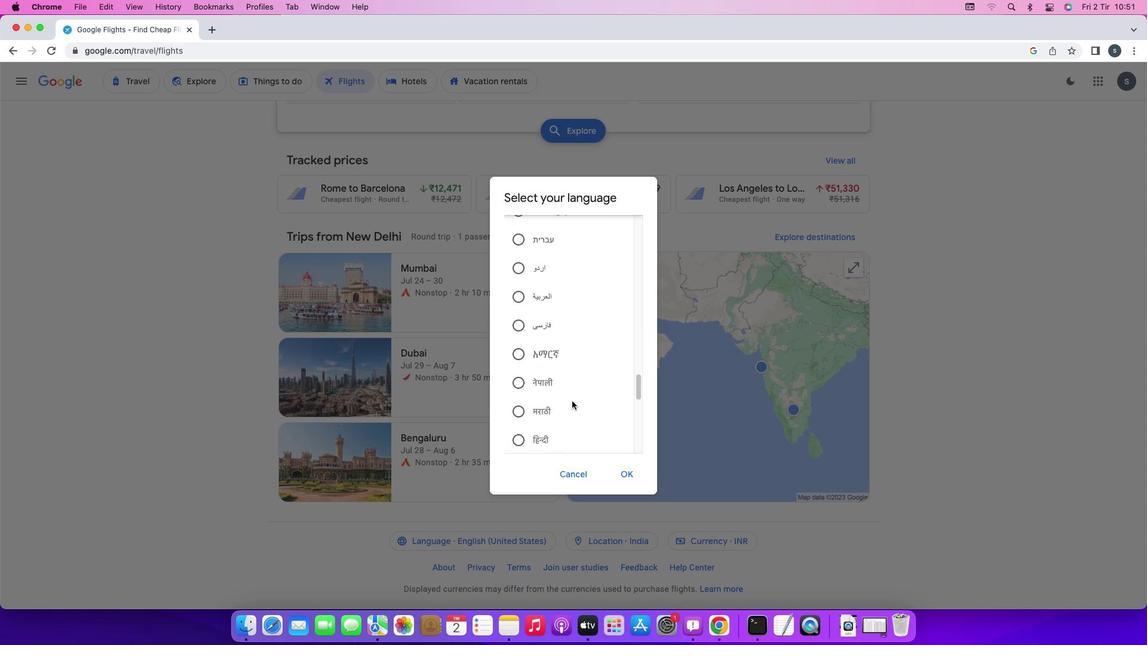
Action: Mouse moved to (518, 359)
Screenshot: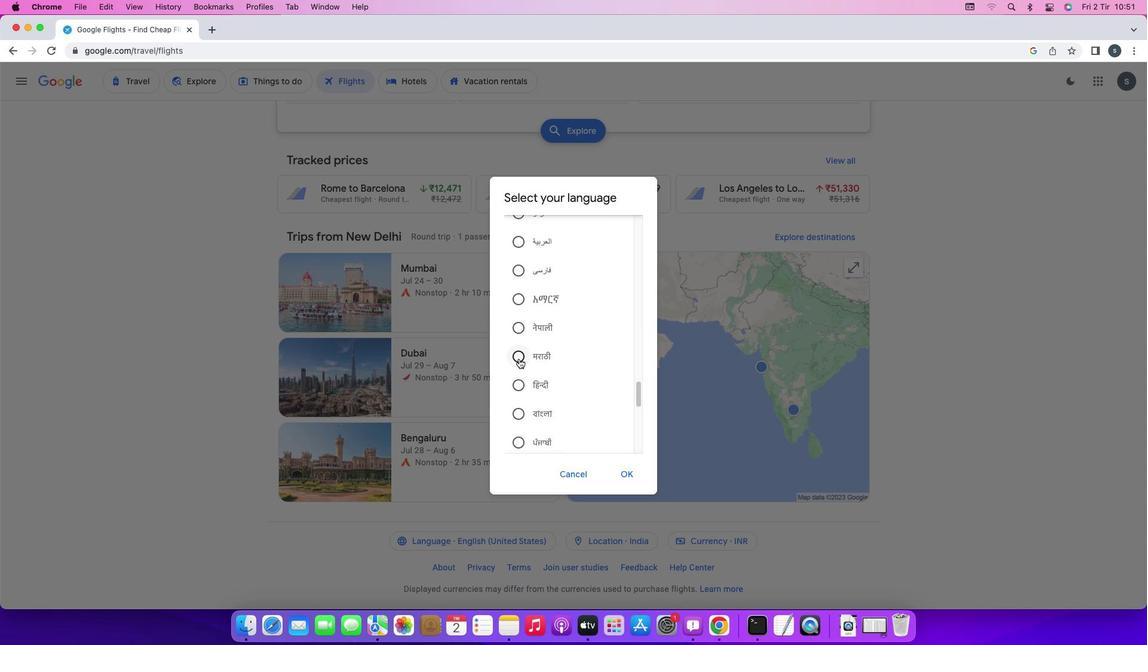 
Action: Mouse pressed left at (518, 359)
Screenshot: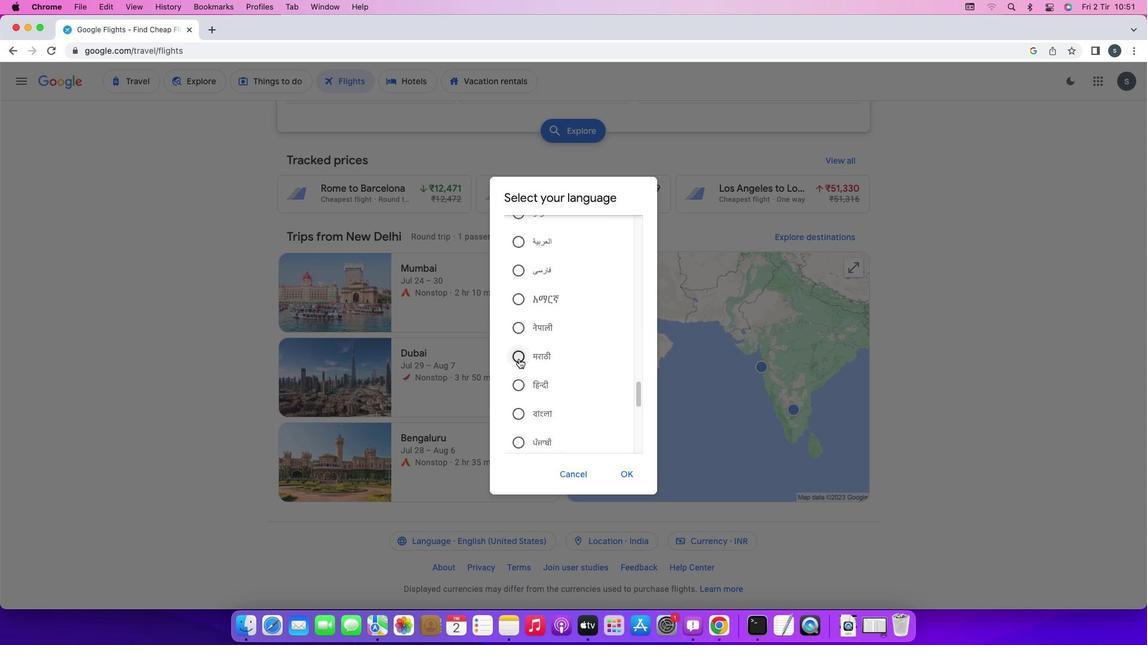 
Action: Mouse moved to (624, 476)
Screenshot: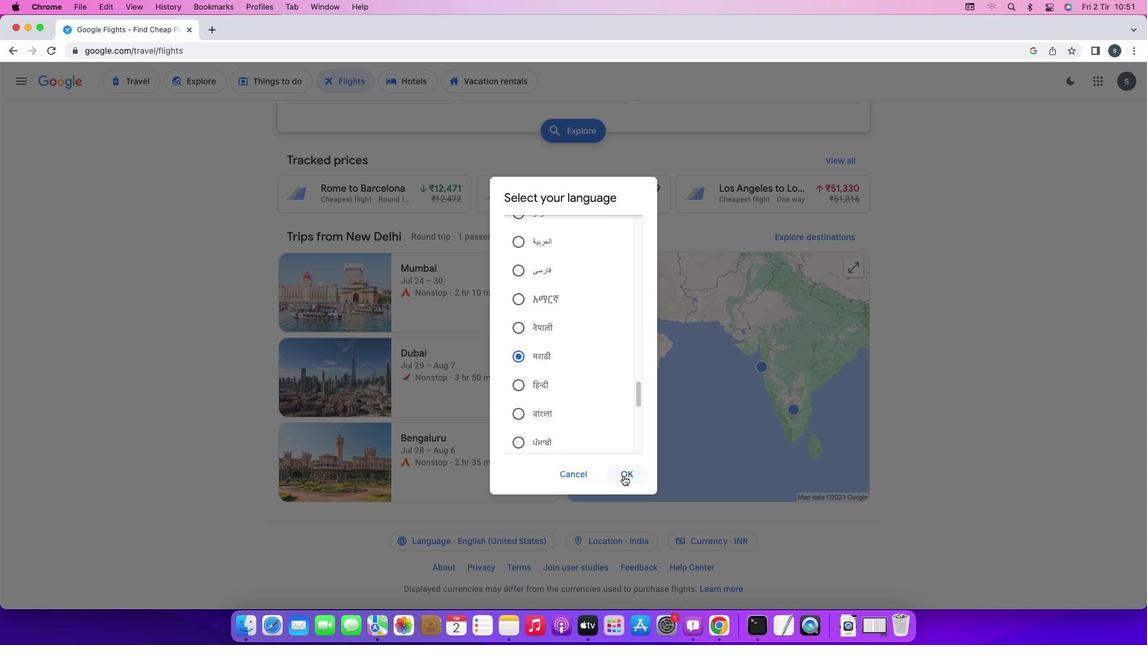 
Action: Mouse pressed left at (624, 476)
Screenshot: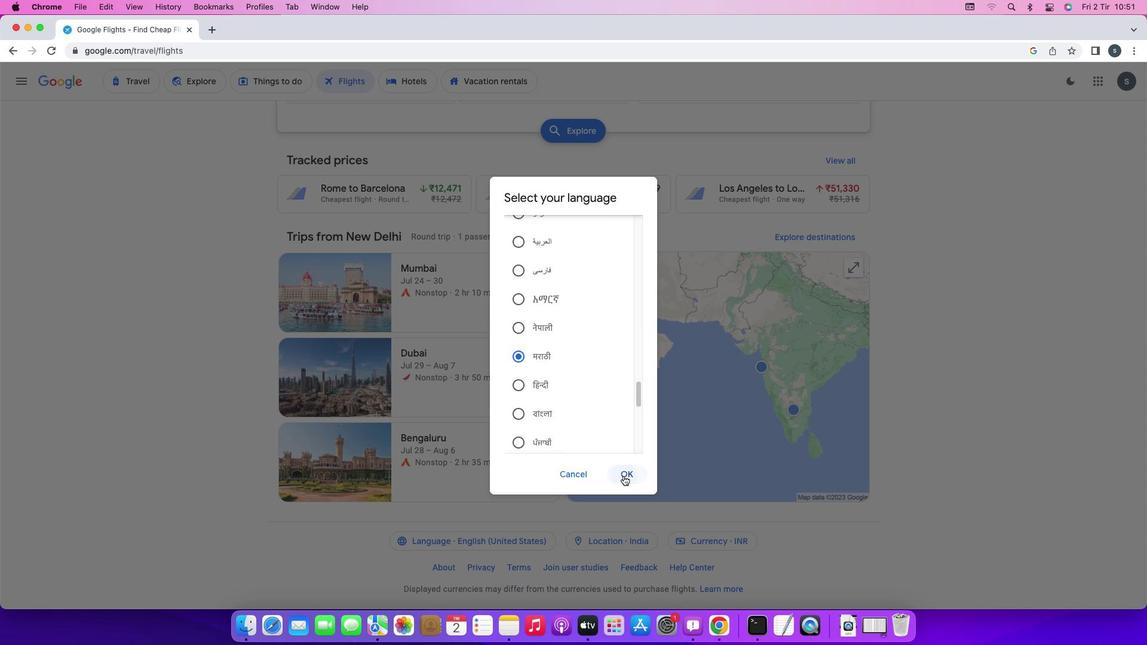 
Action: Mouse moved to (912, 355)
Screenshot: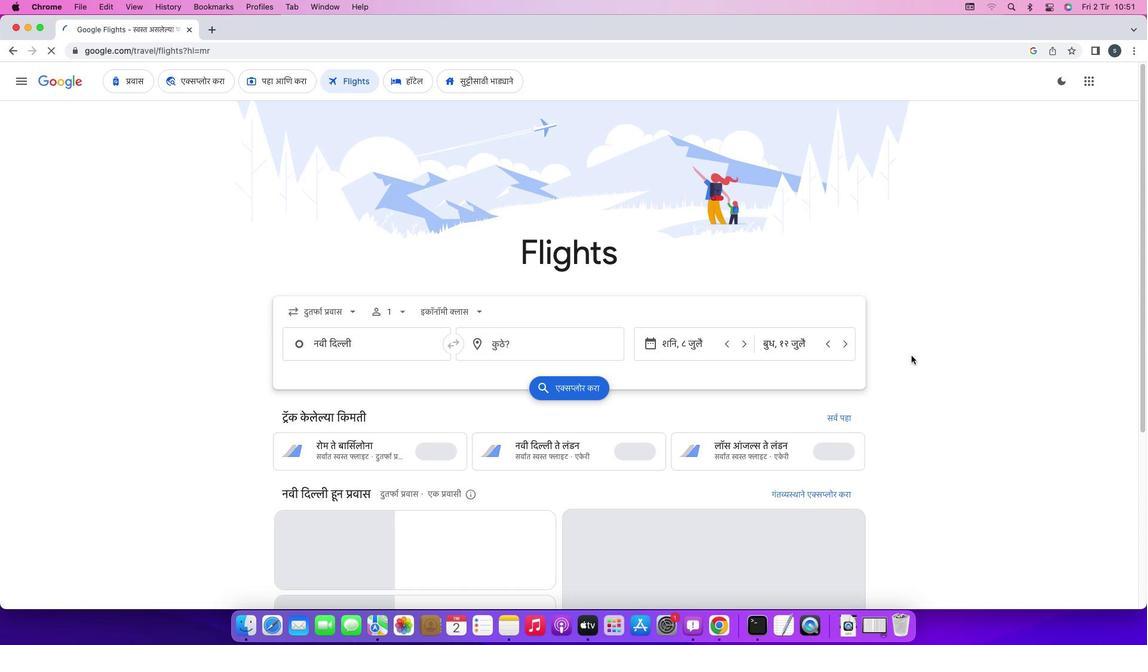 
